 Task: Add an event with the title Second Lunch and Learn: Effective Presentation Techniques, date ''2024/05/22'', time 13:00and add a description: A coffee meeting with a client is an informal and relaxed setting where business professionals come together to discuss matters related to their professional relationship. It provides an opportunity to connect on a more personal level, build rapport, and strengthen the business partnership.Mark the tasks as Completed , logged in from the account softage.3@softage.netand send the event invitation to softage.10@softage.net and softage.1@softage.net. Set a reminder for the event Daily
Action: Mouse moved to (54, 98)
Screenshot: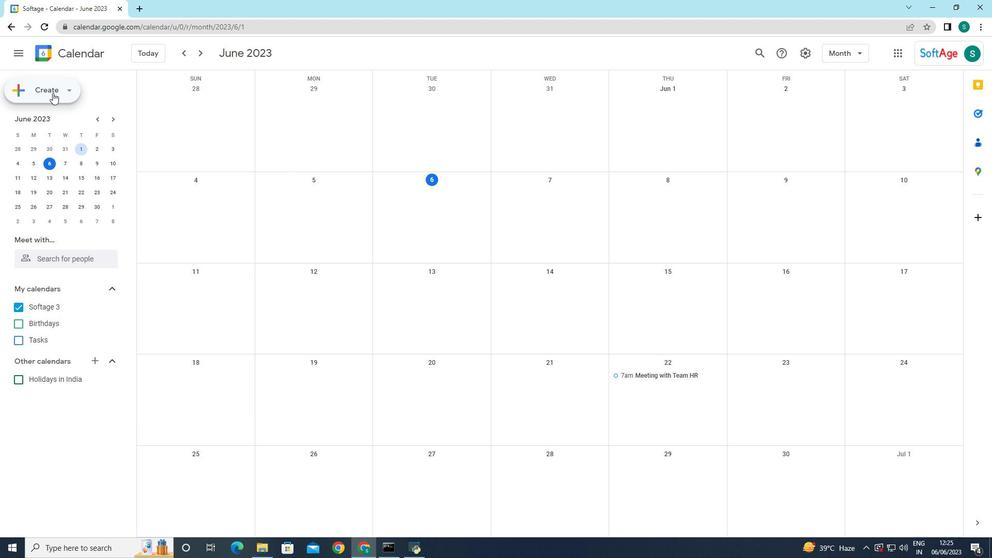 
Action: Mouse pressed left at (54, 98)
Screenshot: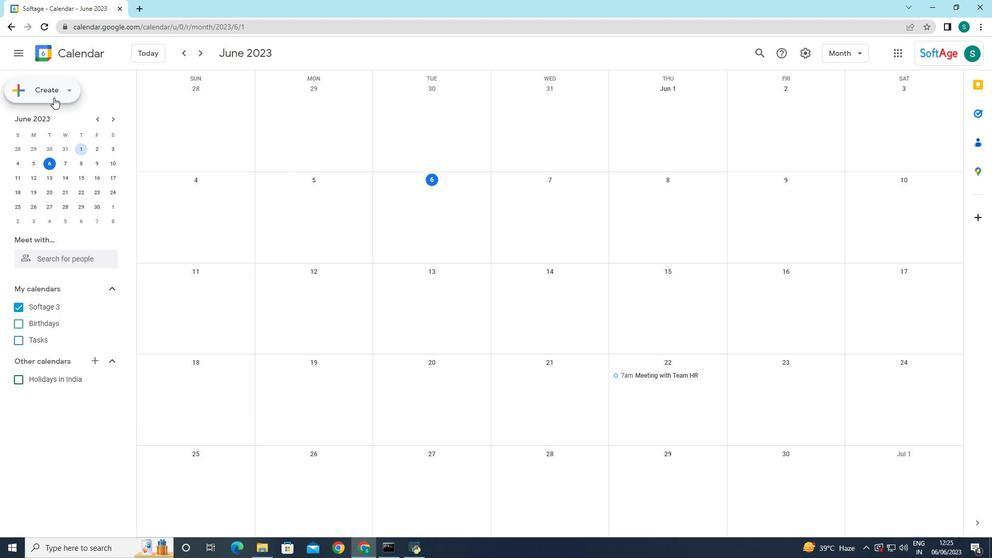 
Action: Mouse moved to (61, 120)
Screenshot: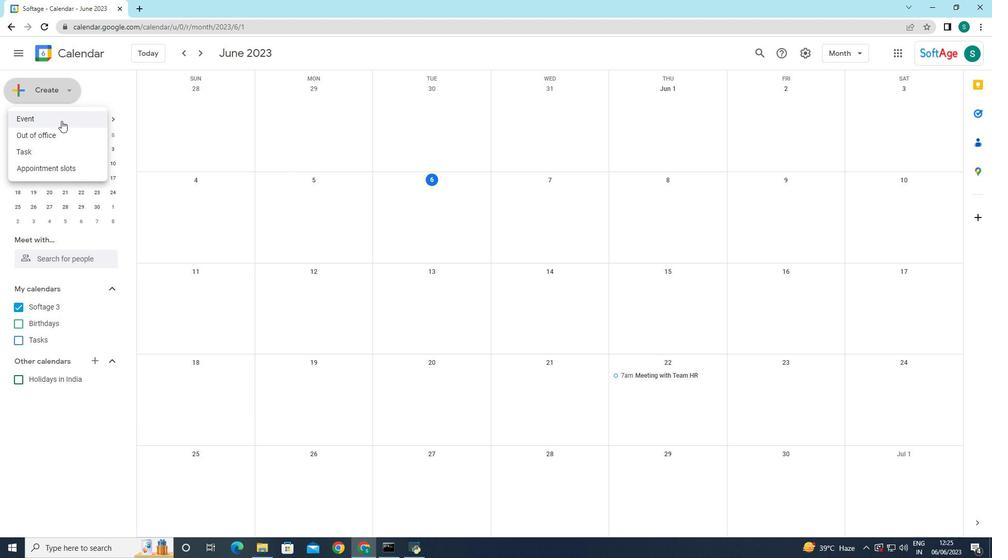 
Action: Mouse pressed left at (61, 120)
Screenshot: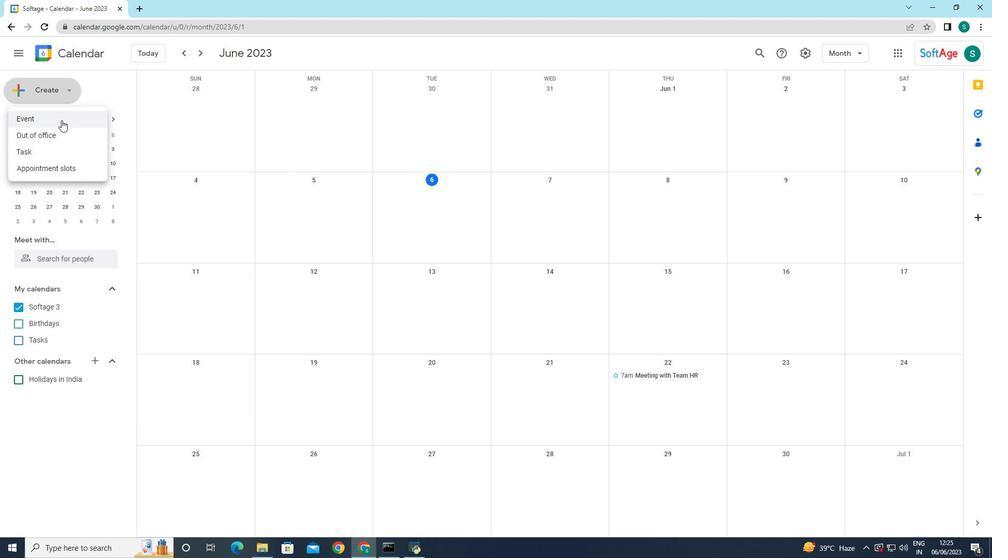 
Action: Mouse moved to (503, 351)
Screenshot: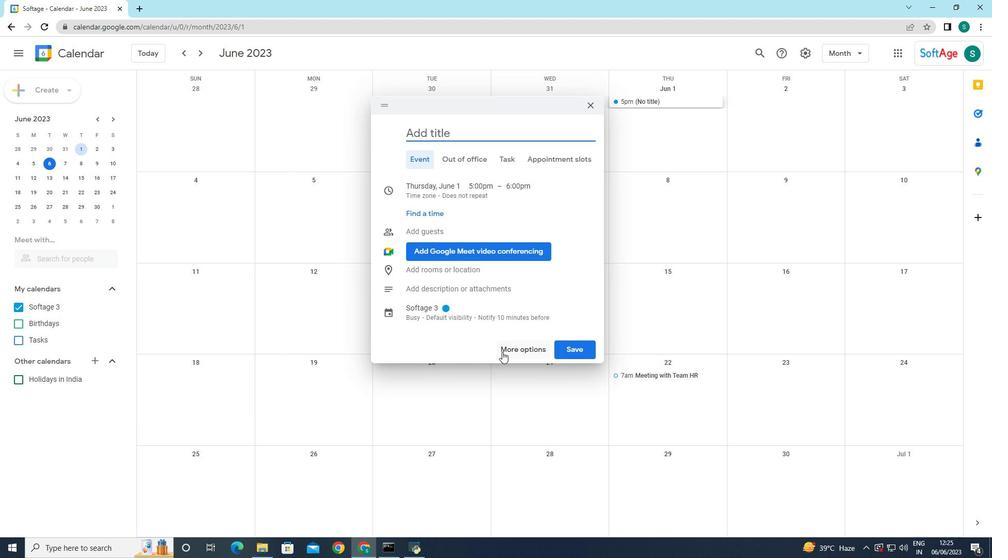 
Action: Mouse pressed left at (503, 351)
Screenshot: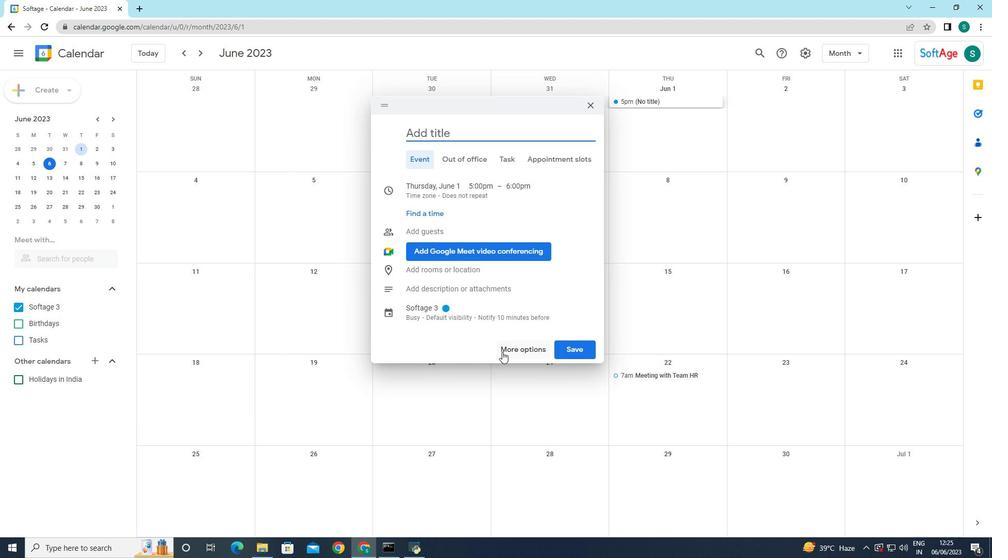 
Action: Mouse moved to (81, 54)
Screenshot: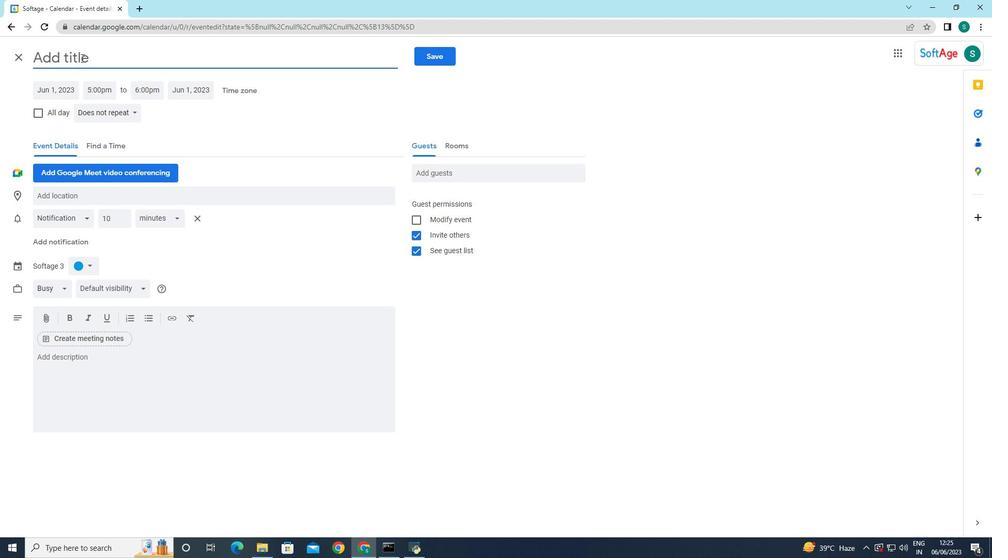 
Action: Mouse pressed left at (81, 54)
Screenshot: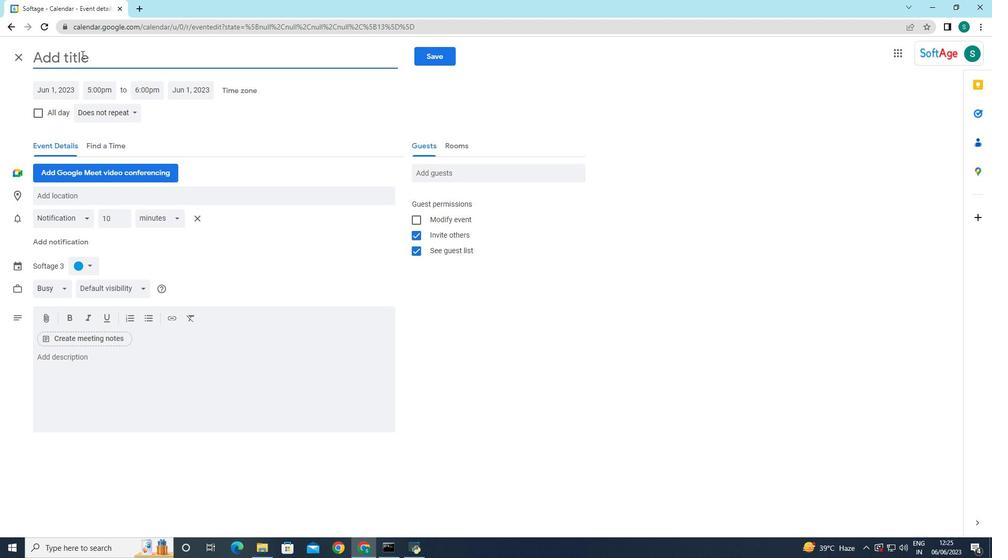 
Action: Key pressed <Key.caps_lock>S<Key.caps_lock>econd<Key.space><Key.caps_lock>L<Key.caps_lock>unch<Key.space>and<Key.space>l<Key.backspace><Key.caps_lock>L<Key.caps_lock>ean<Key.shift_r>:<Key.space><Key.caps_lock>E<Key.caps_lock>ffective<Key.space><Key.caps_lock>P<Key.caps_lock>resentation<Key.space><Key.caps_lock>T<Key.caps_lock>echniques
Screenshot: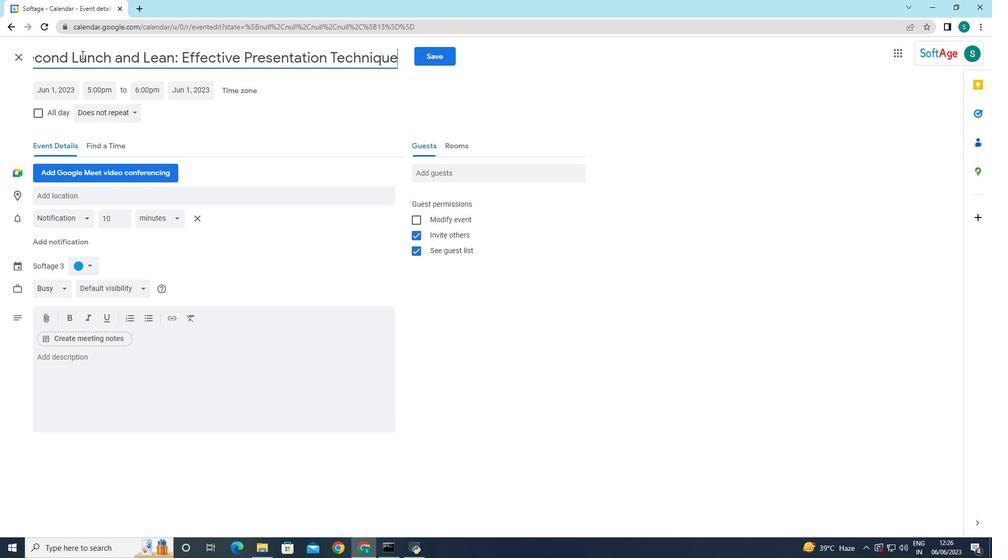 
Action: Mouse moved to (202, 132)
Screenshot: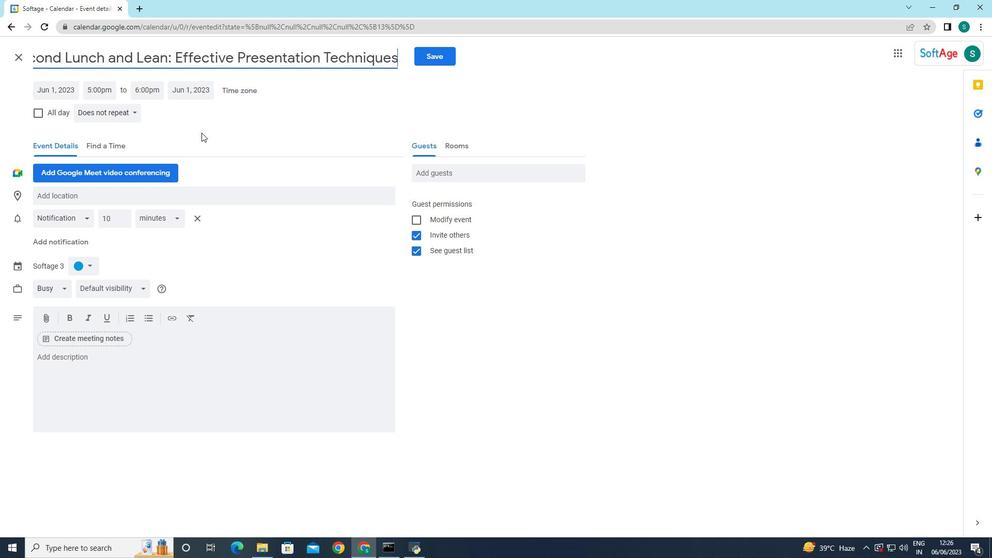 
Action: Mouse pressed left at (202, 132)
Screenshot: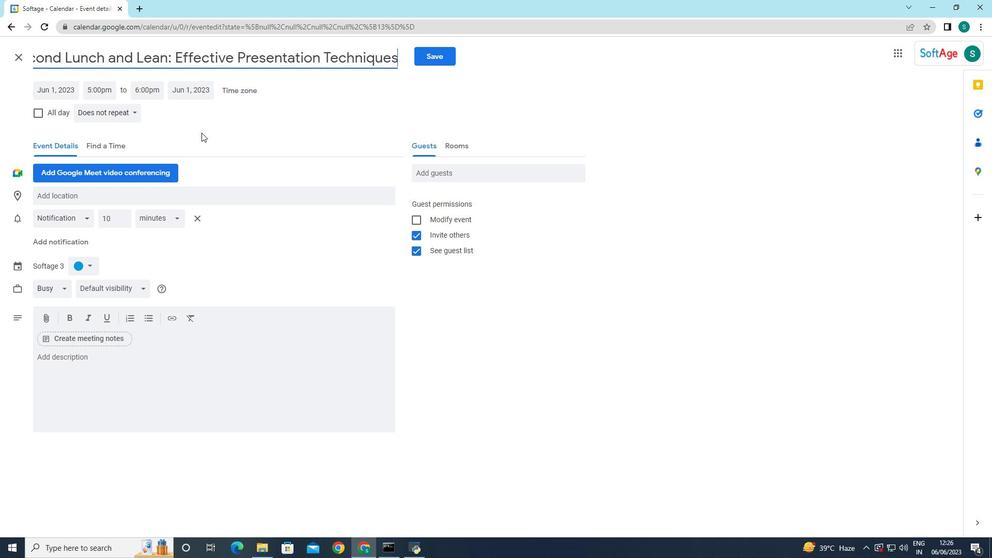 
Action: Mouse moved to (65, 89)
Screenshot: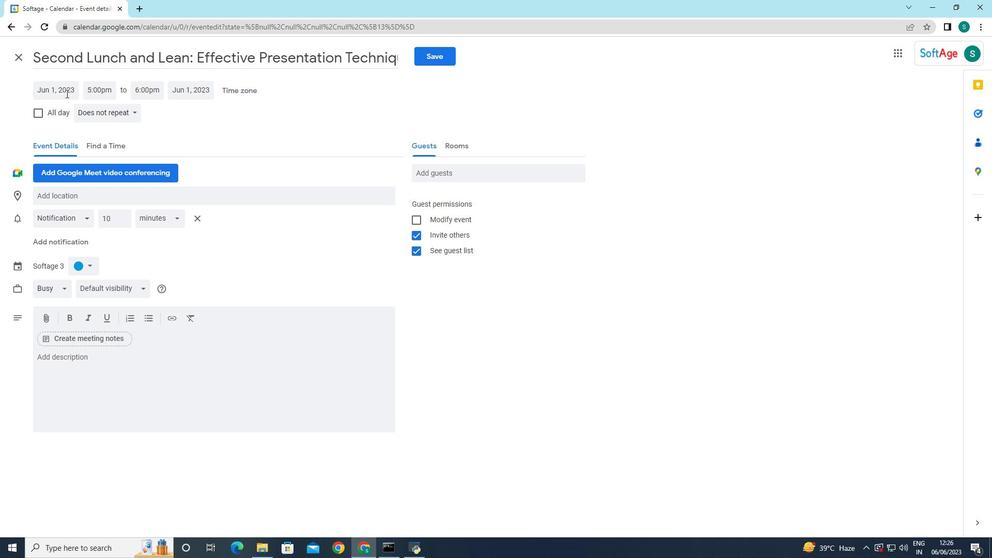 
Action: Mouse pressed left at (65, 89)
Screenshot: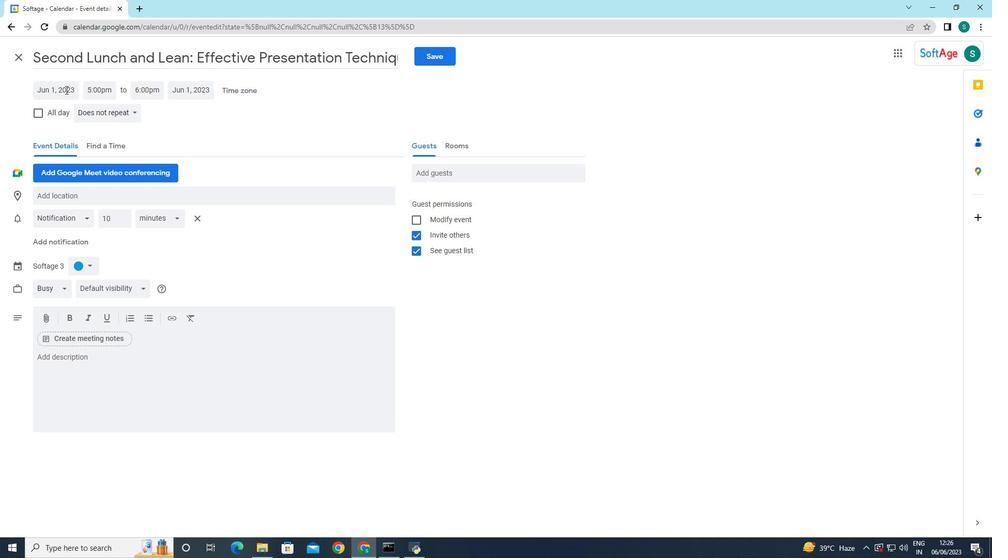 
Action: Mouse moved to (165, 114)
Screenshot: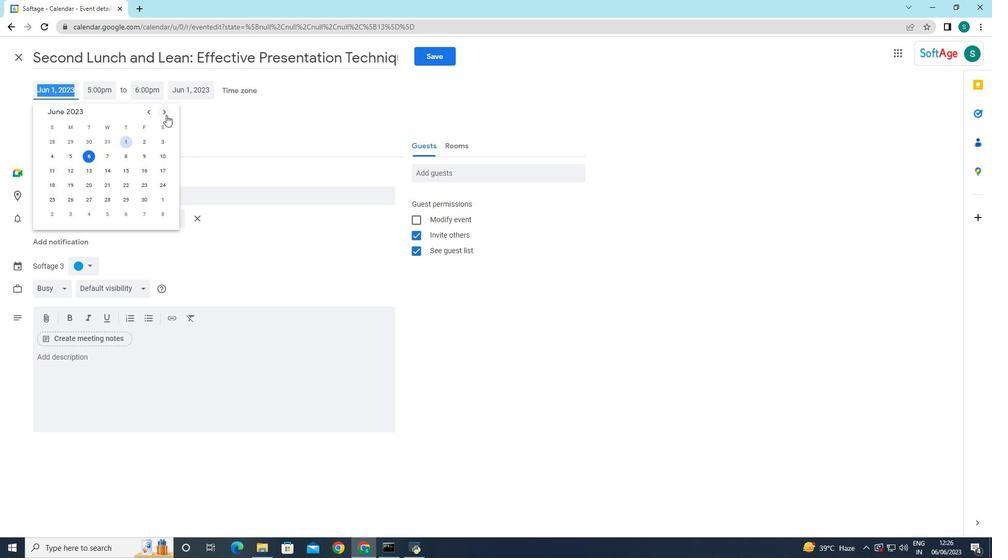 
Action: Mouse pressed left at (165, 114)
Screenshot: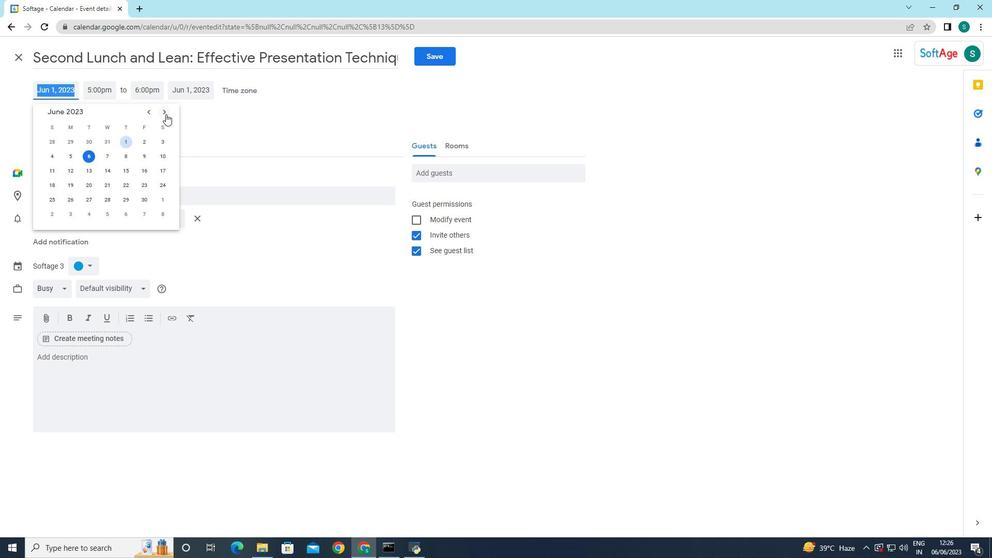 
Action: Mouse pressed left at (165, 114)
Screenshot: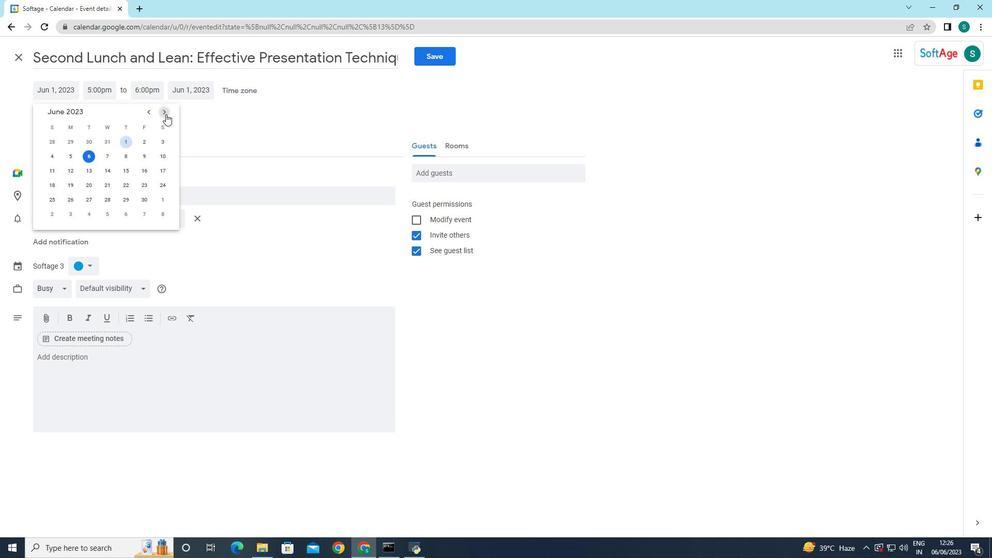 
Action: Mouse pressed left at (165, 114)
Screenshot: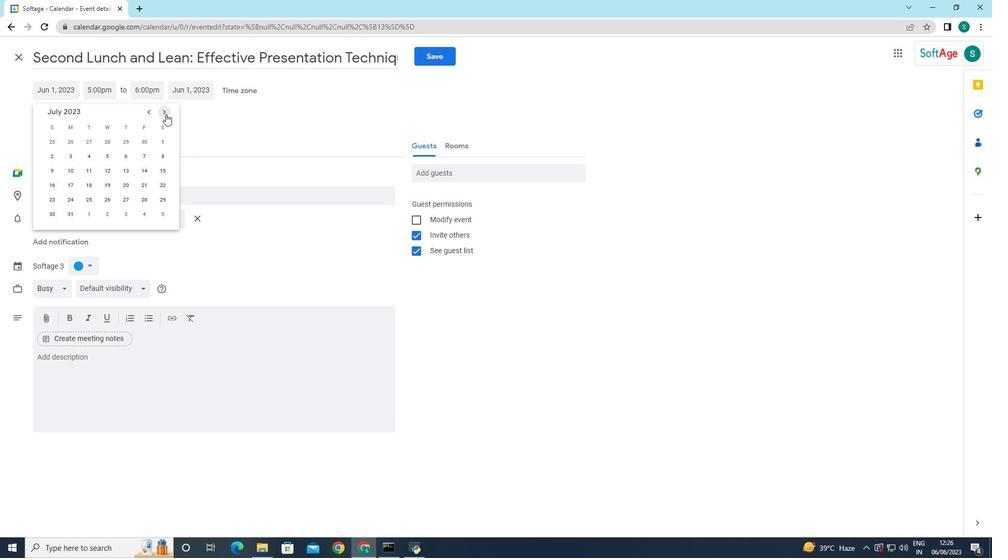 
Action: Mouse pressed left at (165, 114)
Screenshot: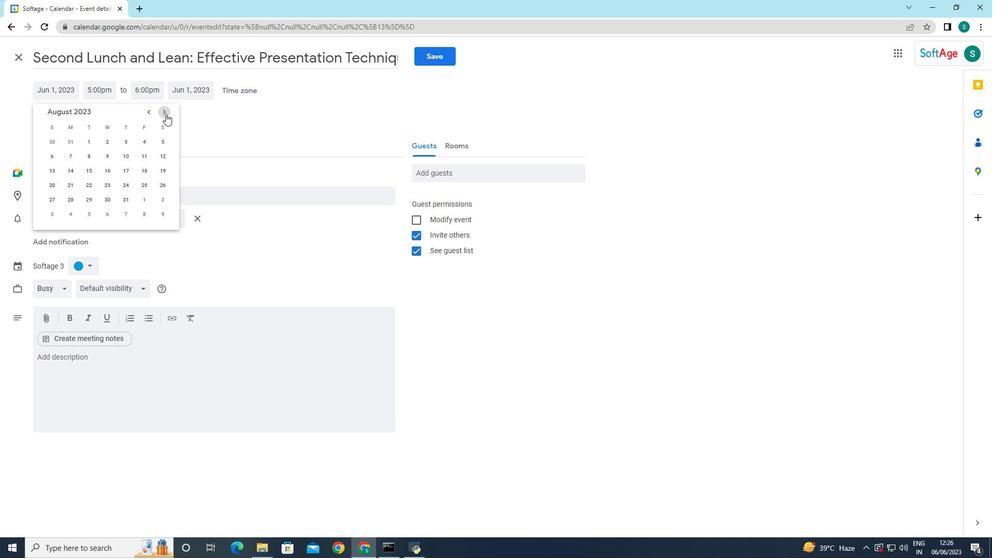 
Action: Mouse pressed left at (165, 114)
Screenshot: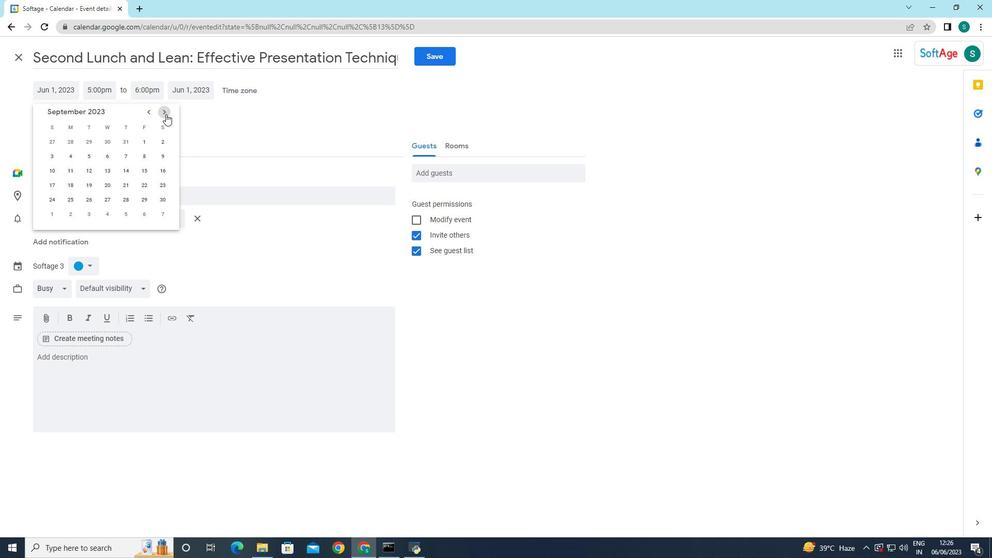 
Action: Mouse pressed left at (165, 114)
Screenshot: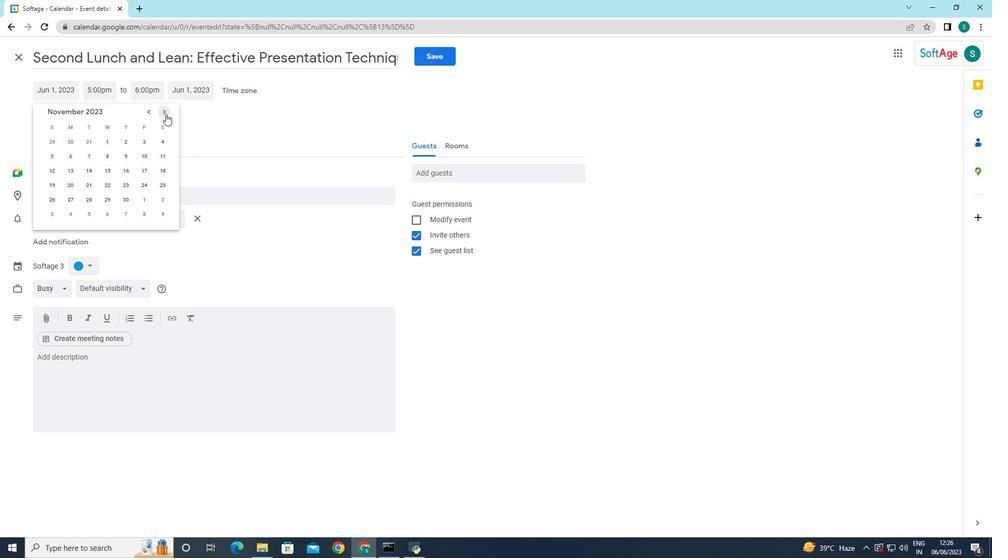 
Action: Mouse pressed left at (165, 114)
Screenshot: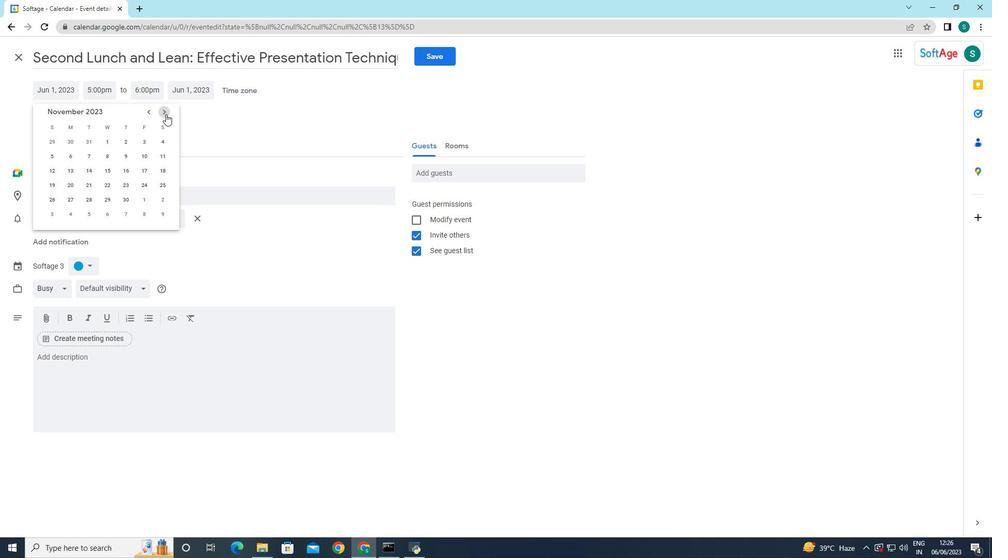
Action: Mouse pressed left at (165, 114)
Screenshot: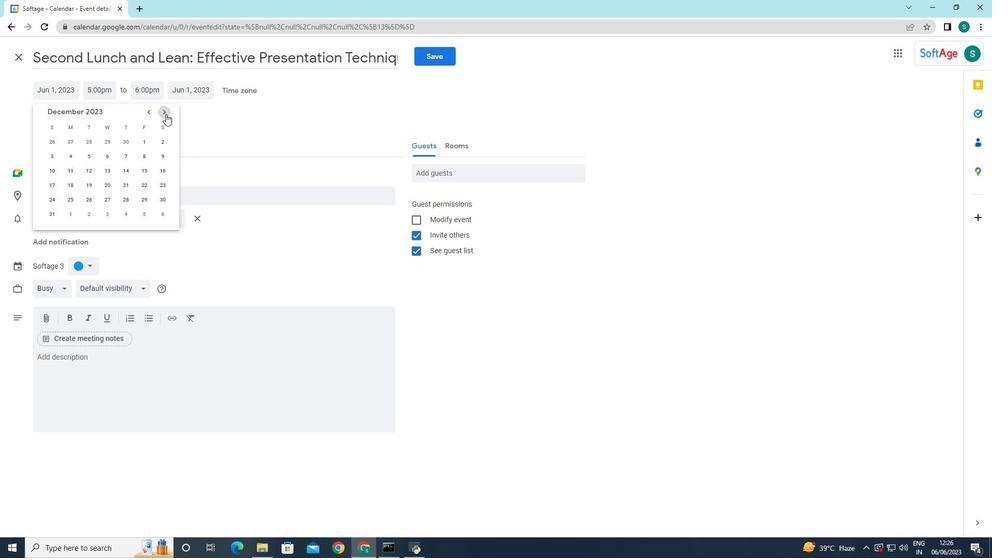 
Action: Mouse pressed left at (165, 114)
Screenshot: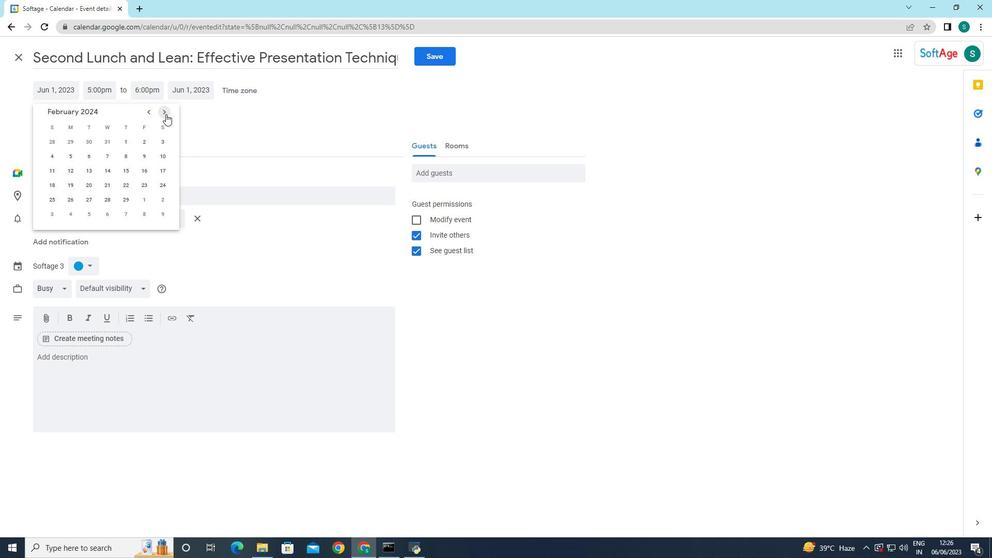 
Action: Mouse pressed left at (165, 114)
Screenshot: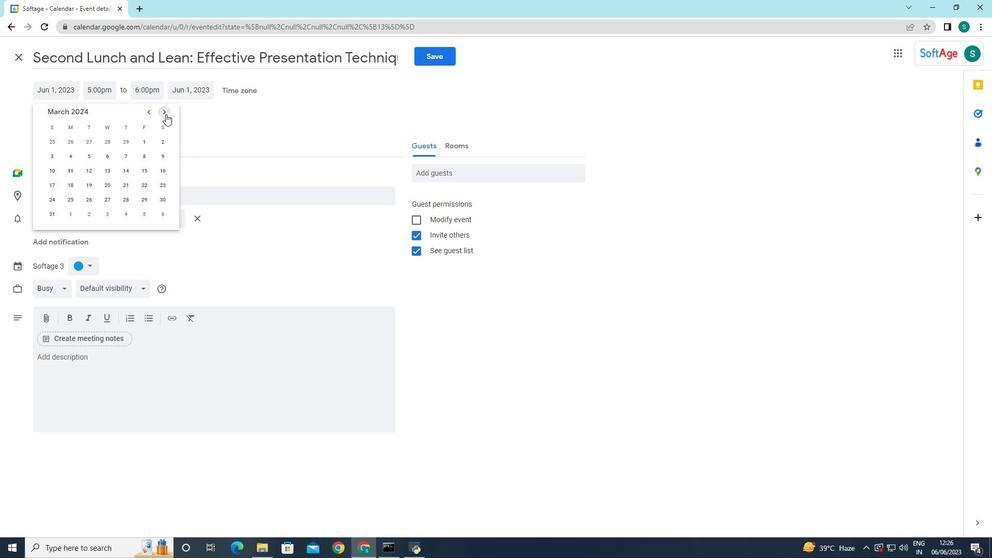 
Action: Mouse pressed left at (165, 114)
Screenshot: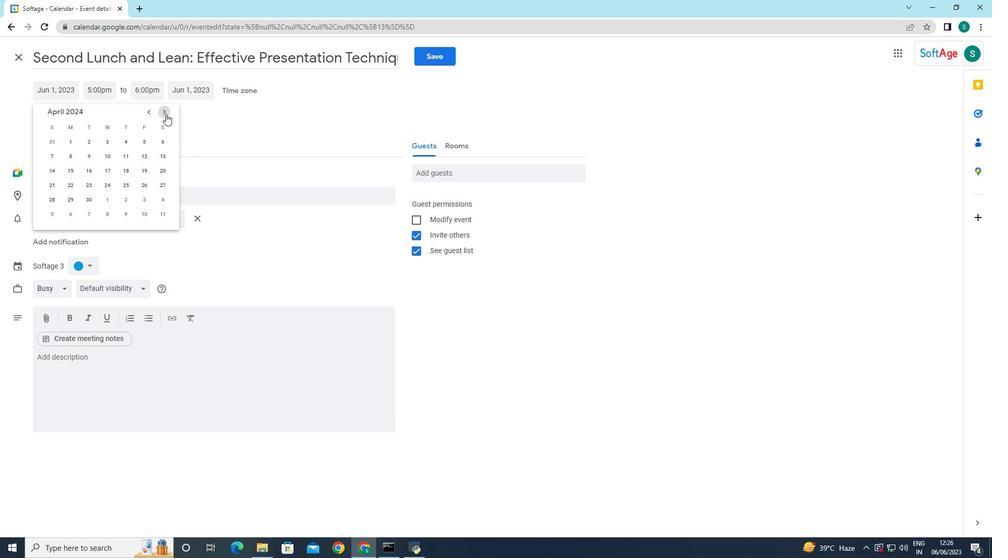 
Action: Mouse moved to (107, 185)
Screenshot: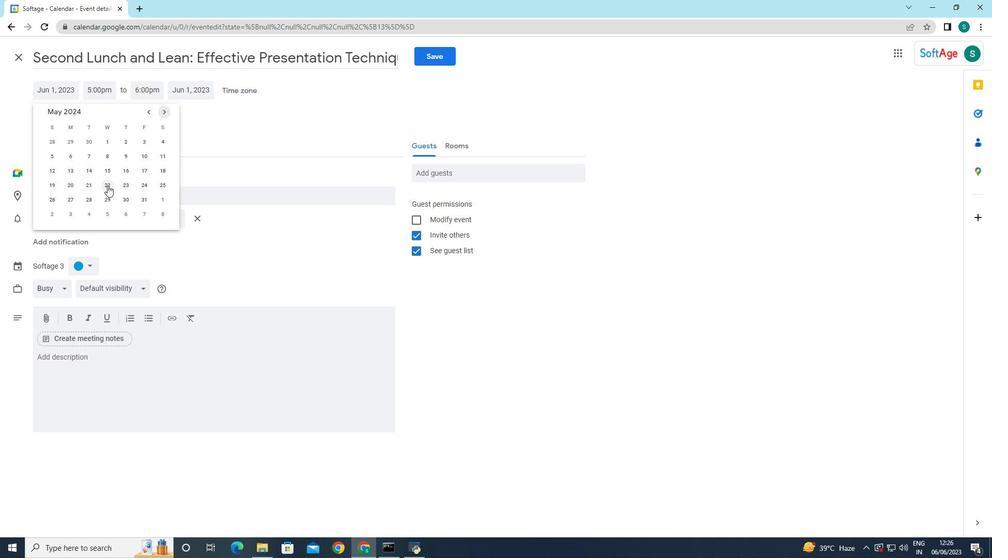 
Action: Mouse pressed left at (107, 185)
Screenshot: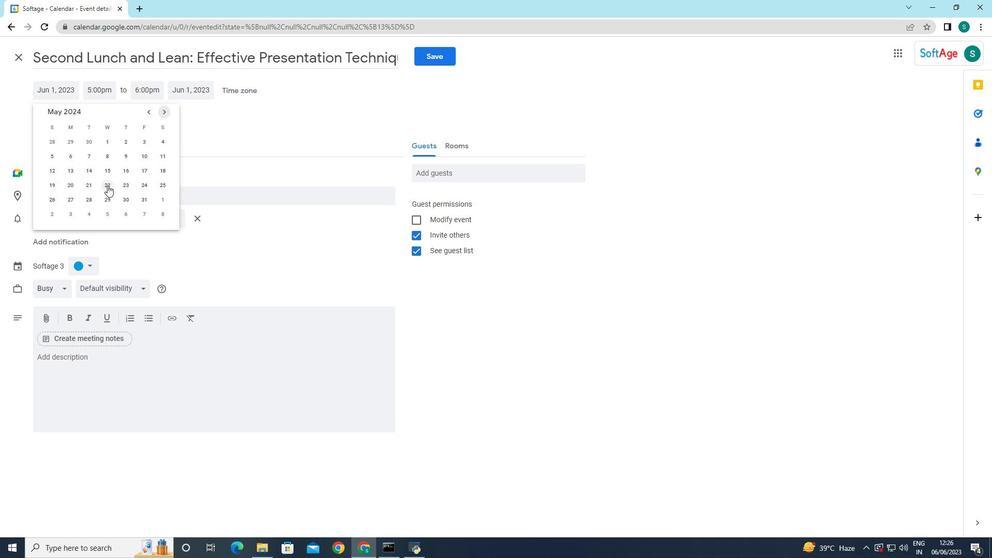 
Action: Mouse moved to (184, 140)
Screenshot: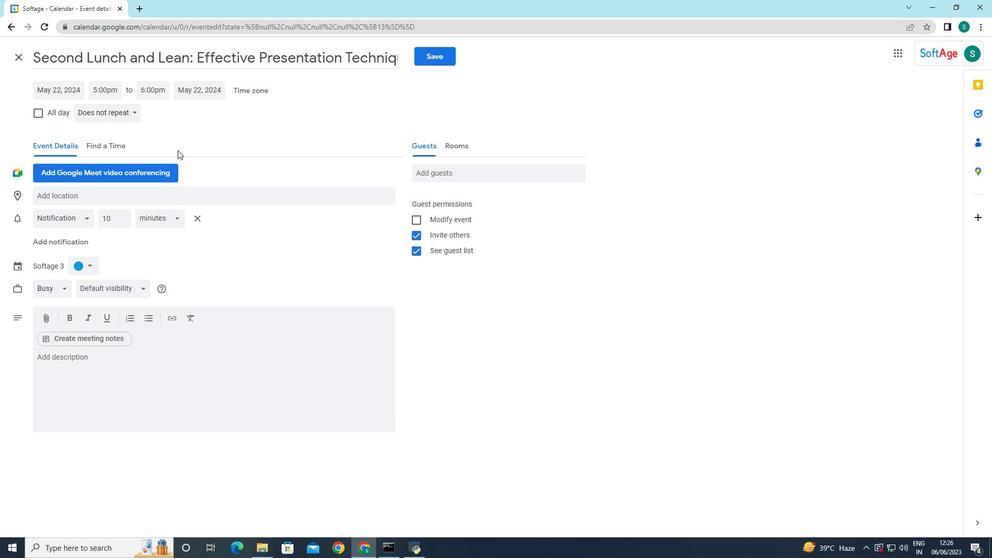 
Action: Mouse pressed left at (184, 140)
Screenshot: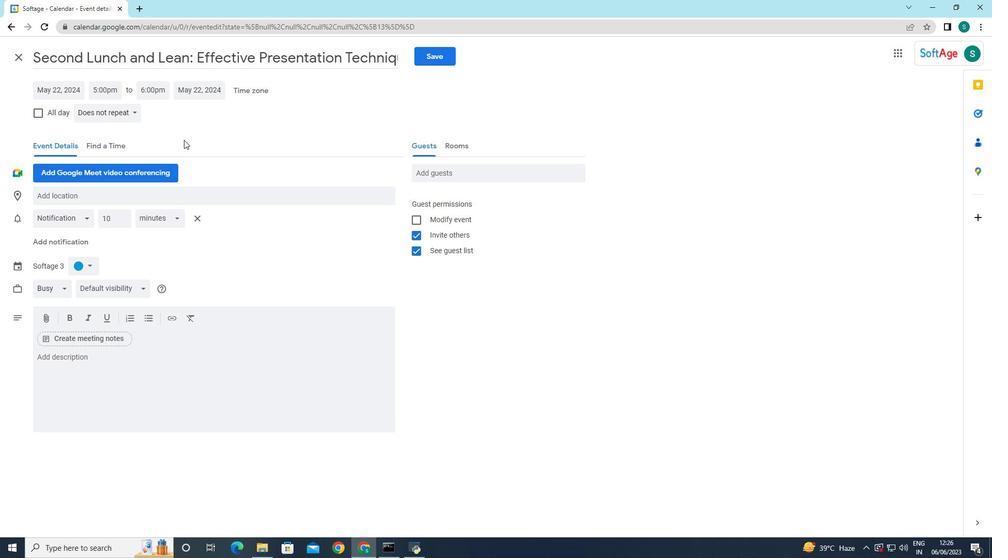 
Action: Mouse moved to (114, 91)
Screenshot: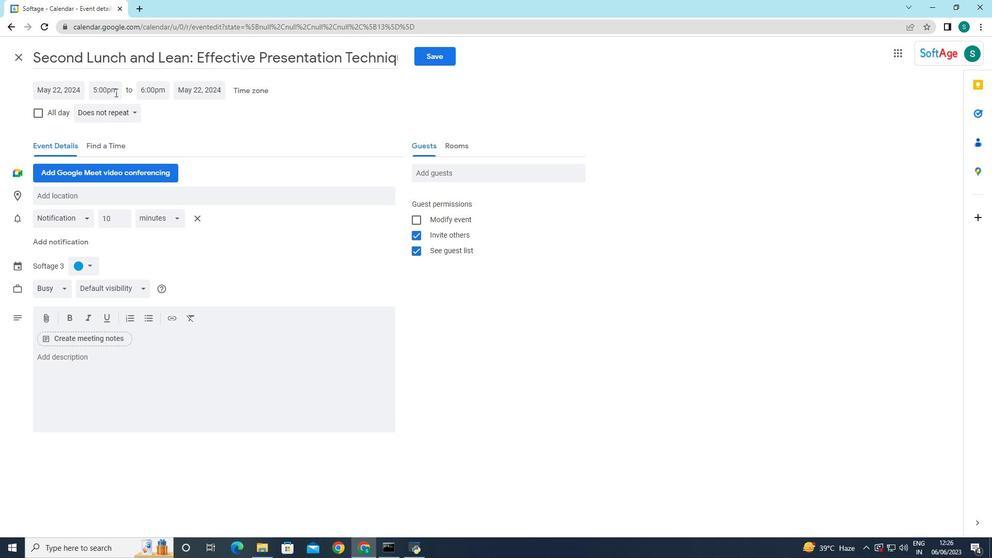 
Action: Mouse pressed left at (114, 91)
Screenshot: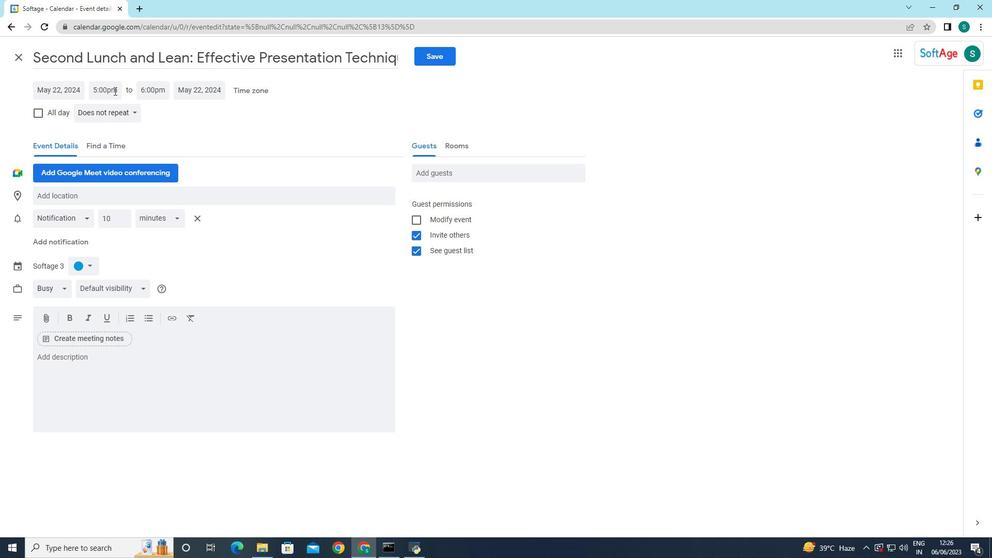 
Action: Mouse moved to (148, 181)
Screenshot: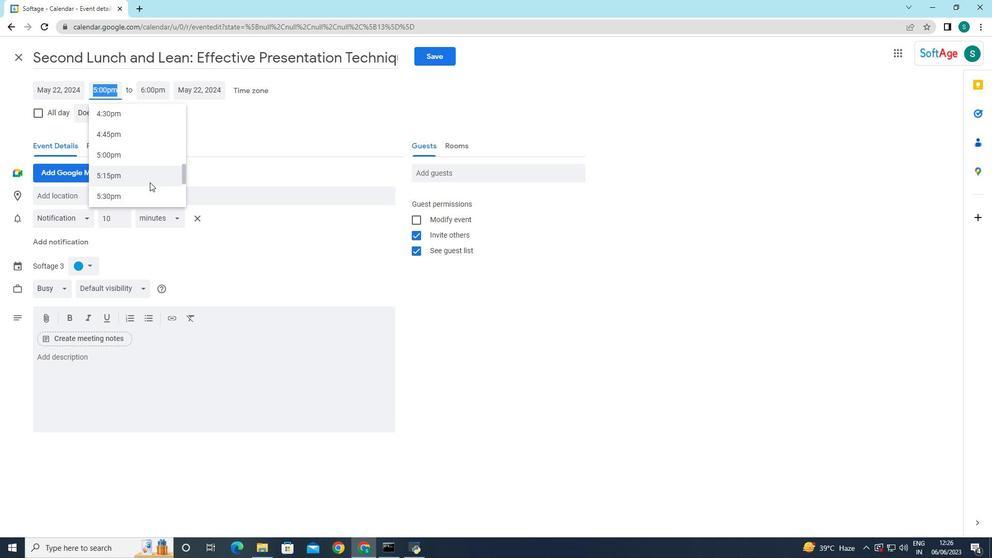 
Action: Mouse scrolled (148, 182) with delta (0, 0)
Screenshot: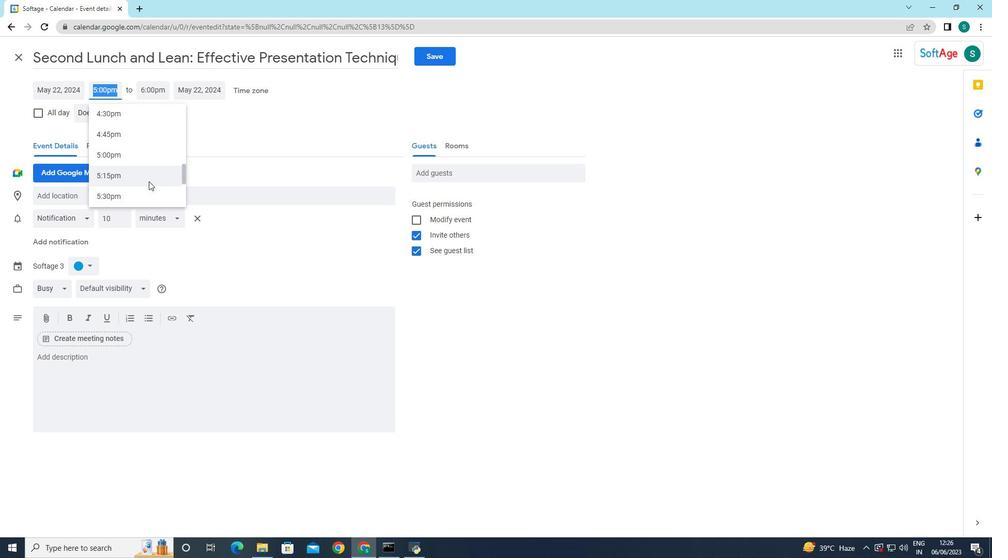 
Action: Mouse scrolled (148, 182) with delta (0, 0)
Screenshot: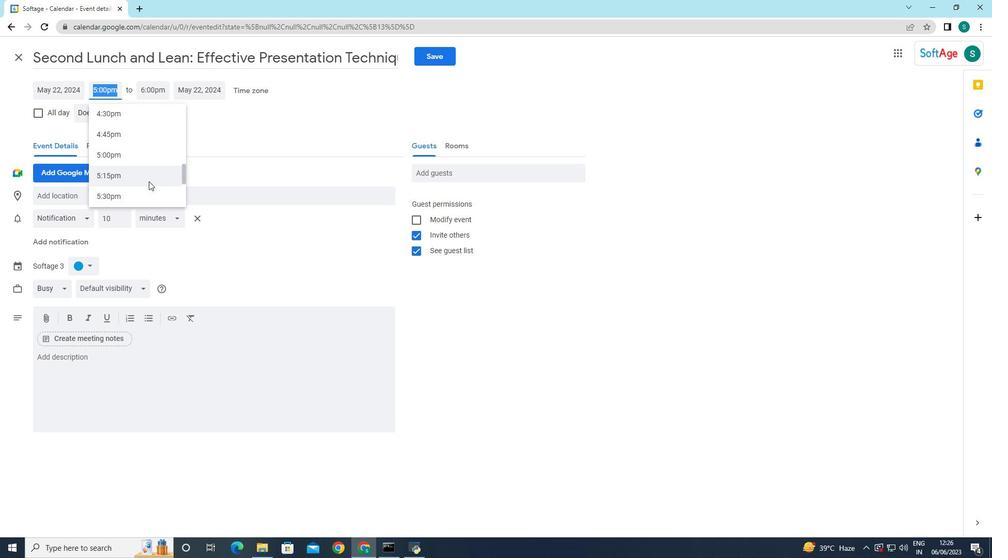 
Action: Mouse scrolled (148, 182) with delta (0, 0)
Screenshot: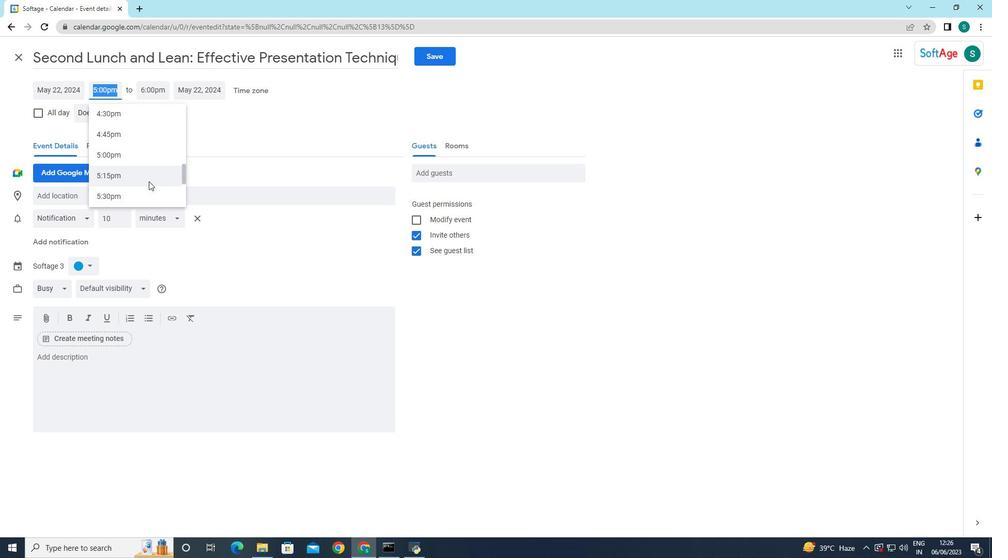 
Action: Mouse scrolled (148, 182) with delta (0, 0)
Screenshot: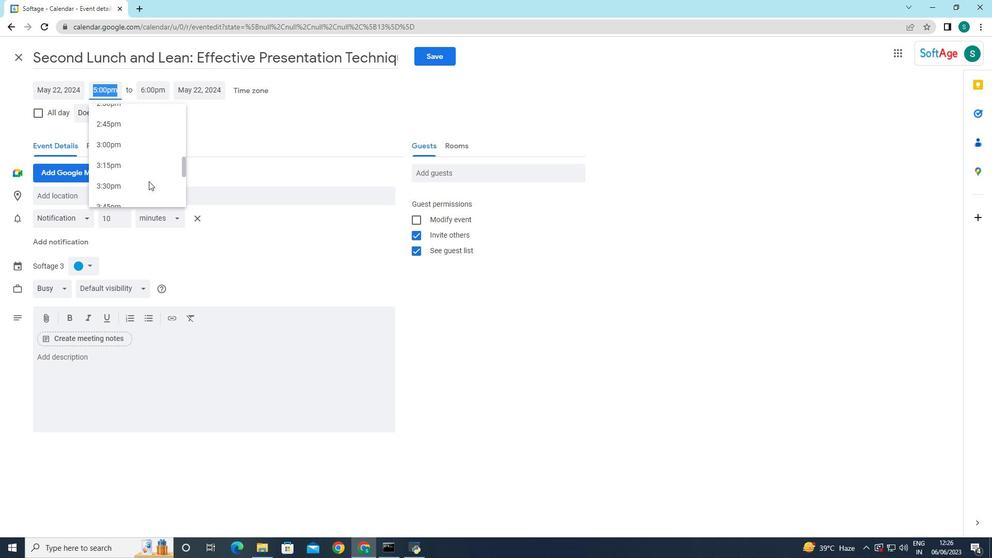 
Action: Mouse scrolled (148, 182) with delta (0, 0)
Screenshot: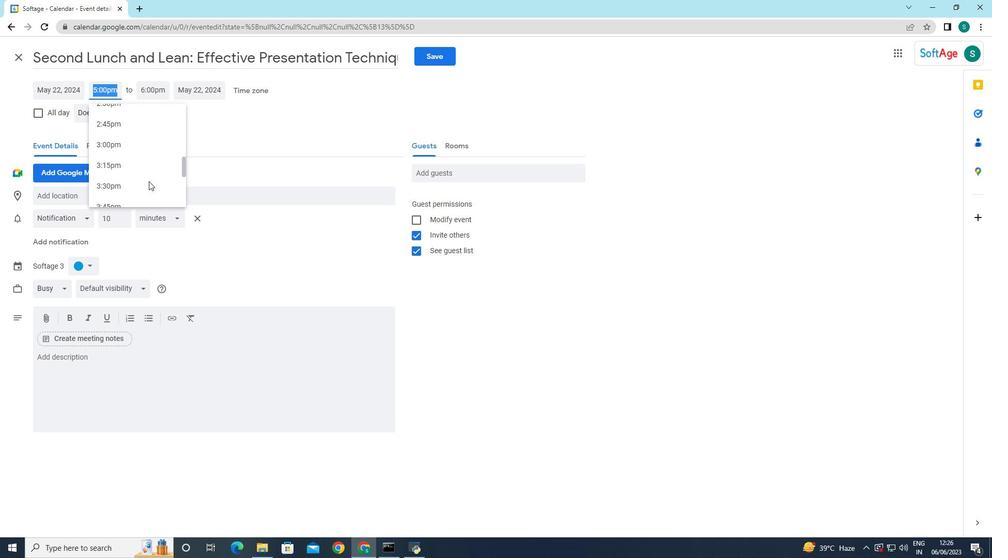 
Action: Mouse scrolled (148, 182) with delta (0, 0)
Screenshot: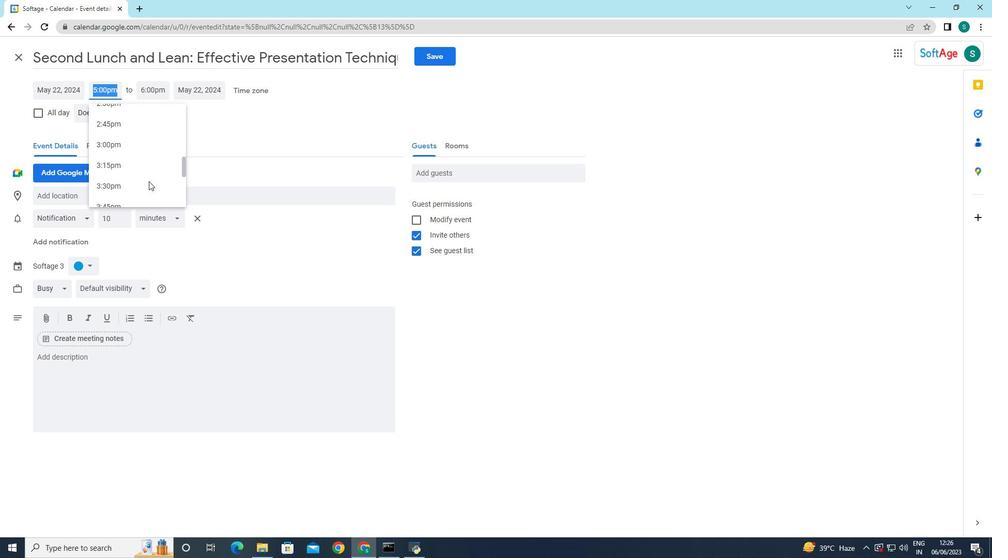 
Action: Mouse scrolled (148, 182) with delta (0, 0)
Screenshot: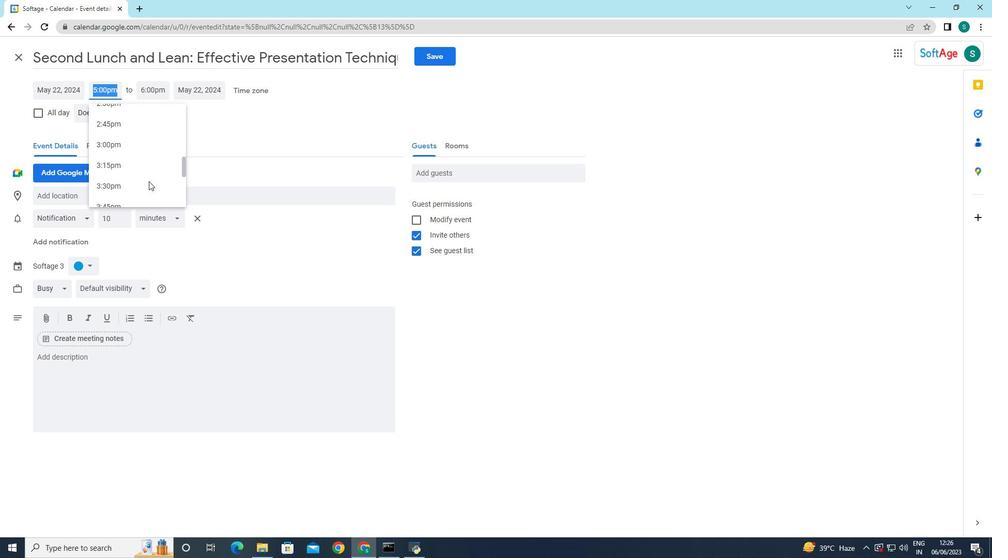
Action: Mouse scrolled (148, 182) with delta (0, 0)
Screenshot: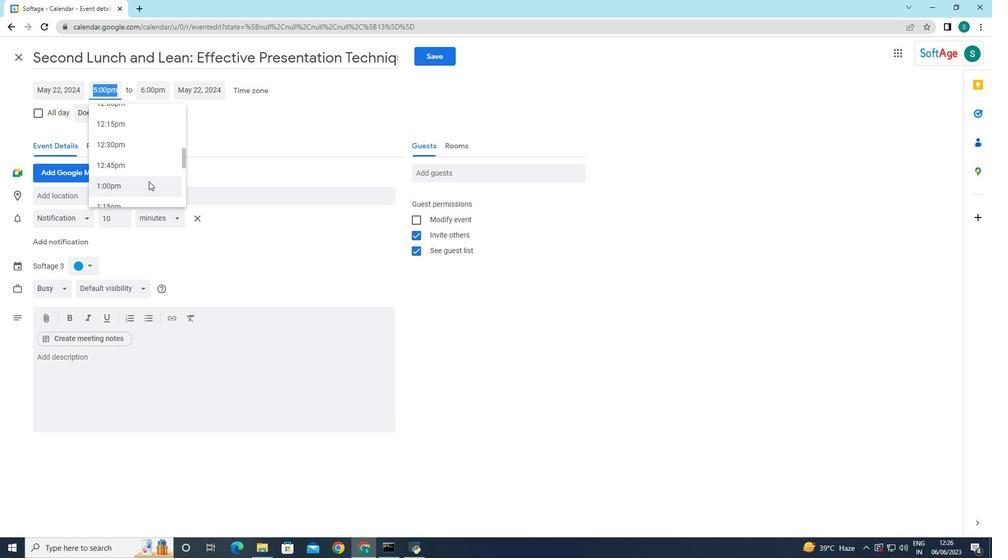
Action: Mouse scrolled (148, 182) with delta (0, 0)
Screenshot: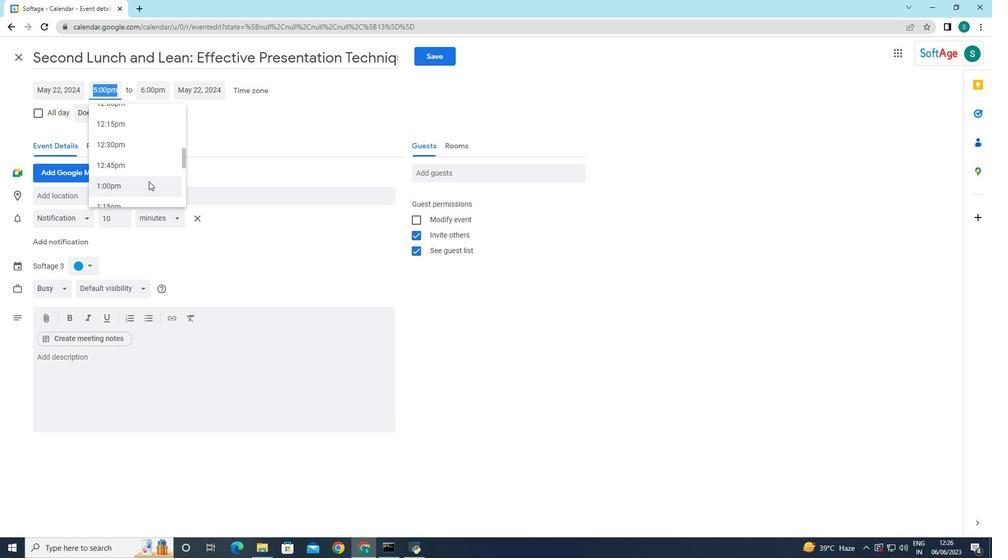 
Action: Mouse scrolled (148, 182) with delta (0, 0)
Screenshot: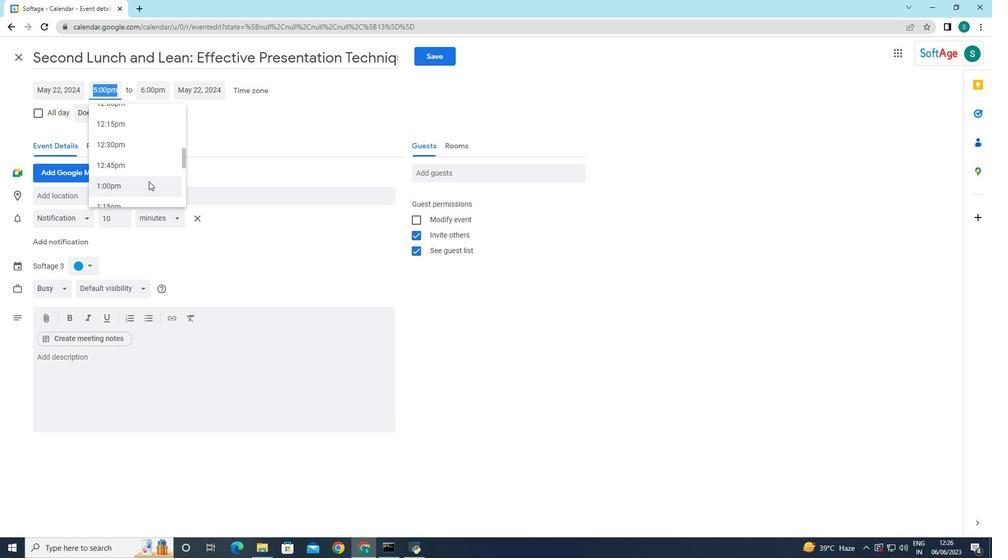 
Action: Mouse moved to (148, 181)
Screenshot: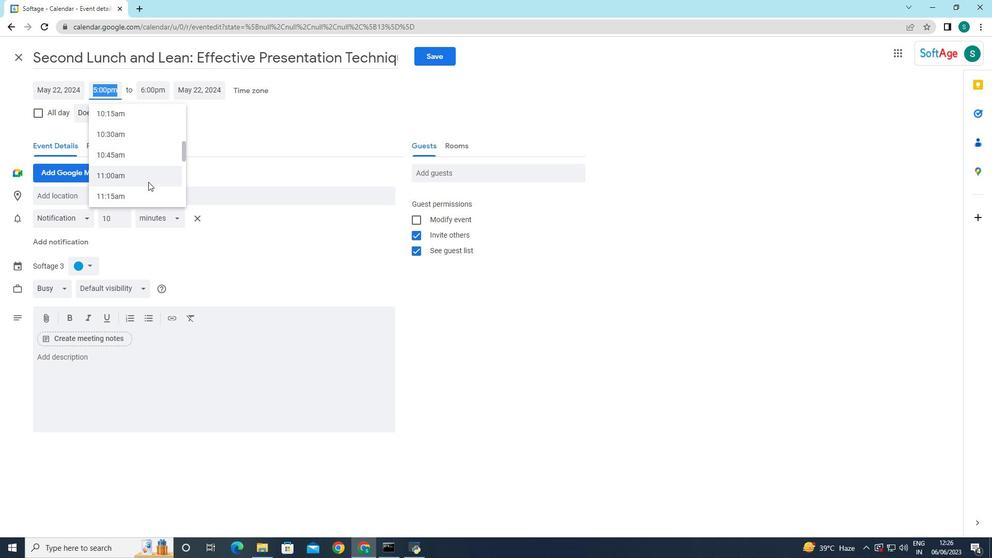 
Action: Mouse scrolled (148, 180) with delta (0, 0)
Screenshot: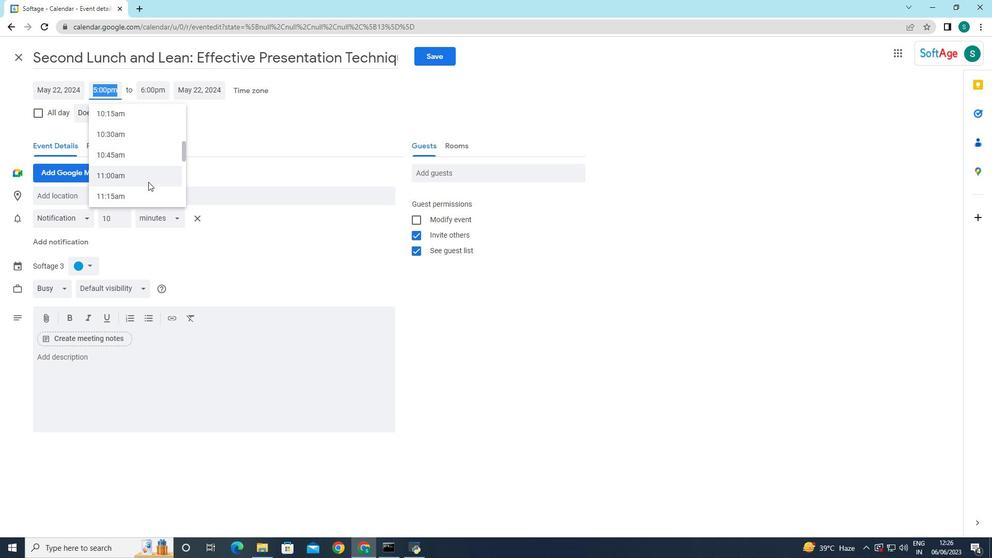 
Action: Mouse scrolled (148, 180) with delta (0, 0)
Screenshot: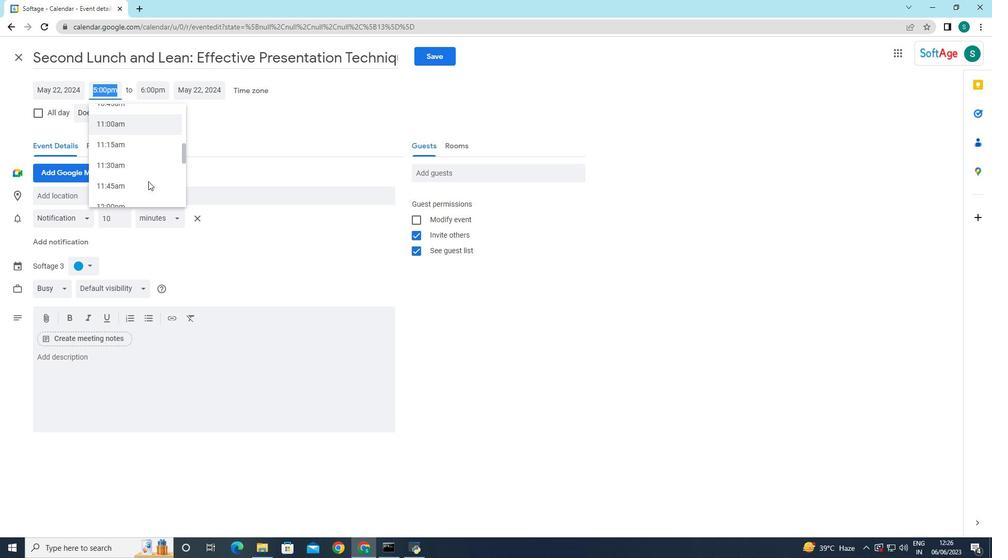 
Action: Mouse scrolled (148, 180) with delta (0, 0)
Screenshot: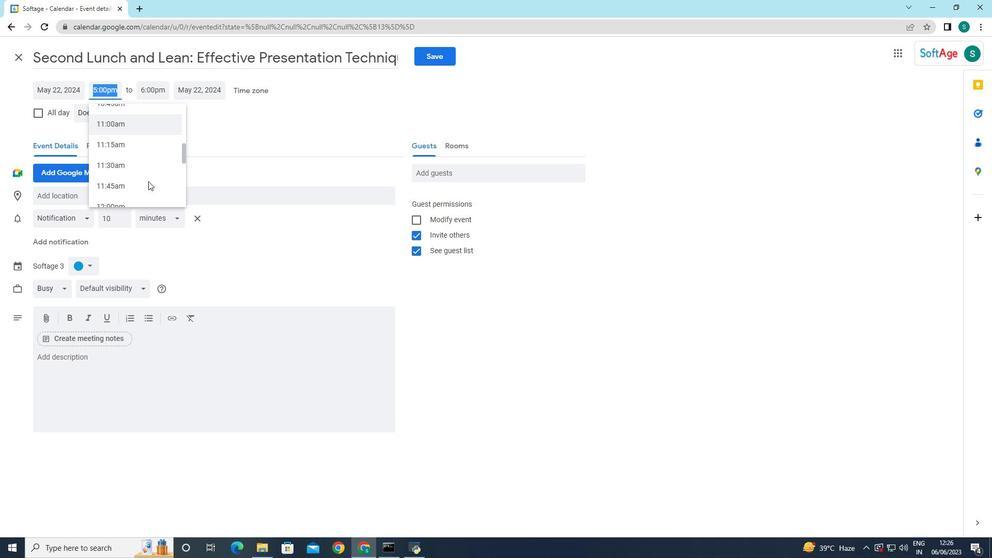 
Action: Mouse scrolled (148, 180) with delta (0, 0)
Screenshot: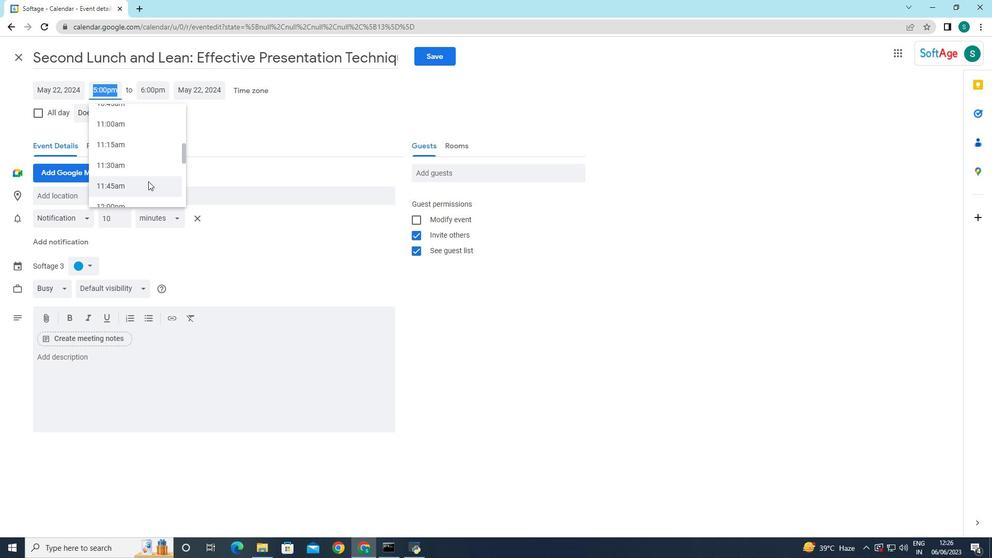 
Action: Mouse moved to (104, 140)
Screenshot: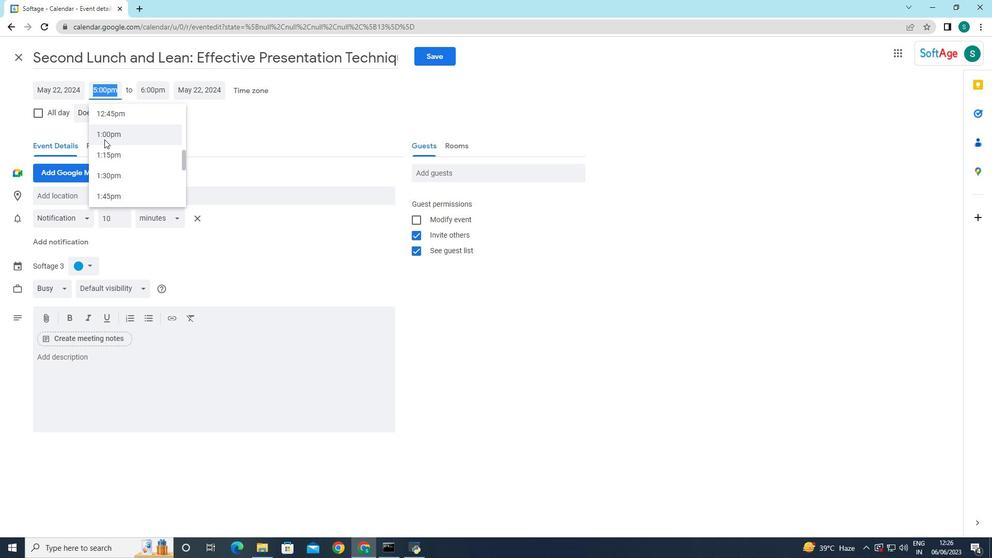 
Action: Mouse scrolled (104, 140) with delta (0, 0)
Screenshot: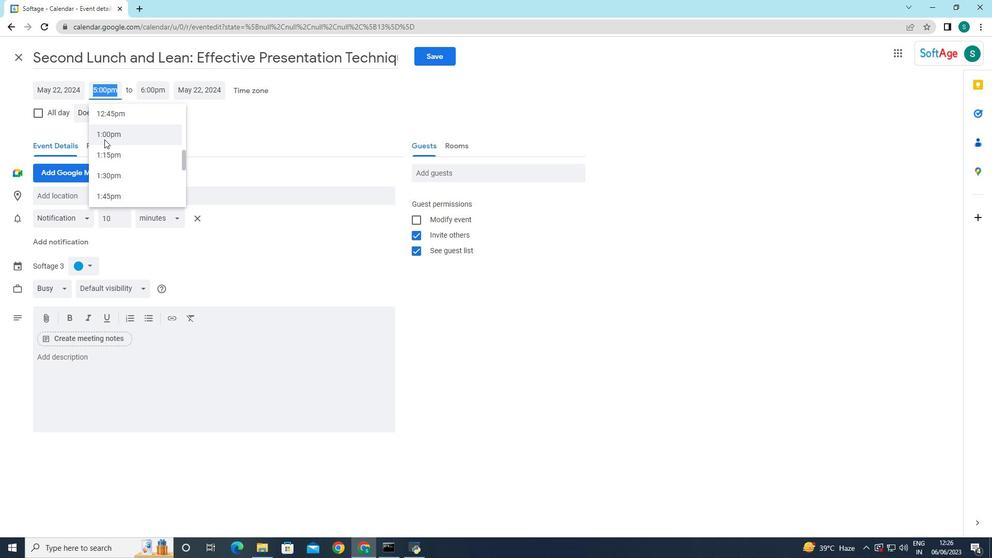 
Action: Mouse scrolled (104, 140) with delta (0, 0)
Screenshot: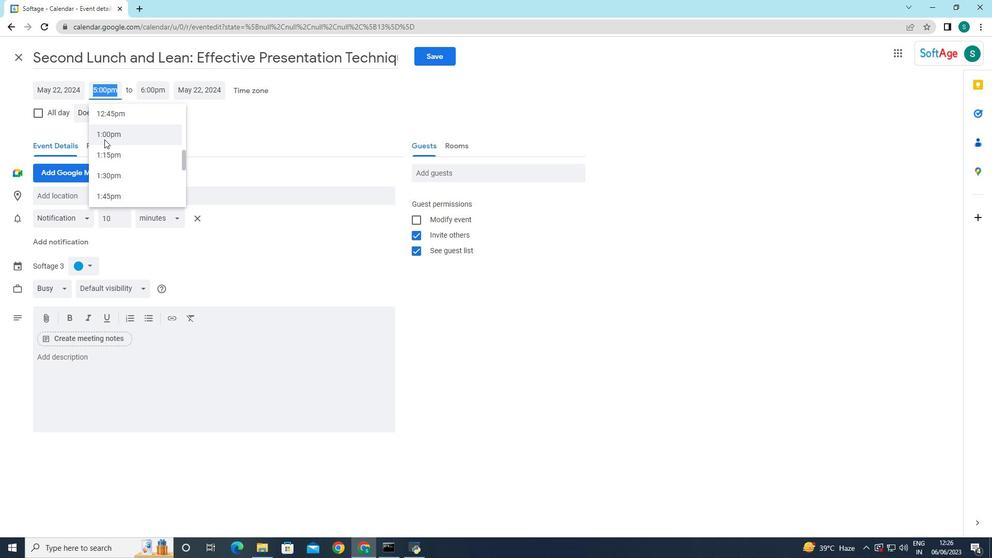 
Action: Mouse scrolled (104, 140) with delta (0, 0)
Screenshot: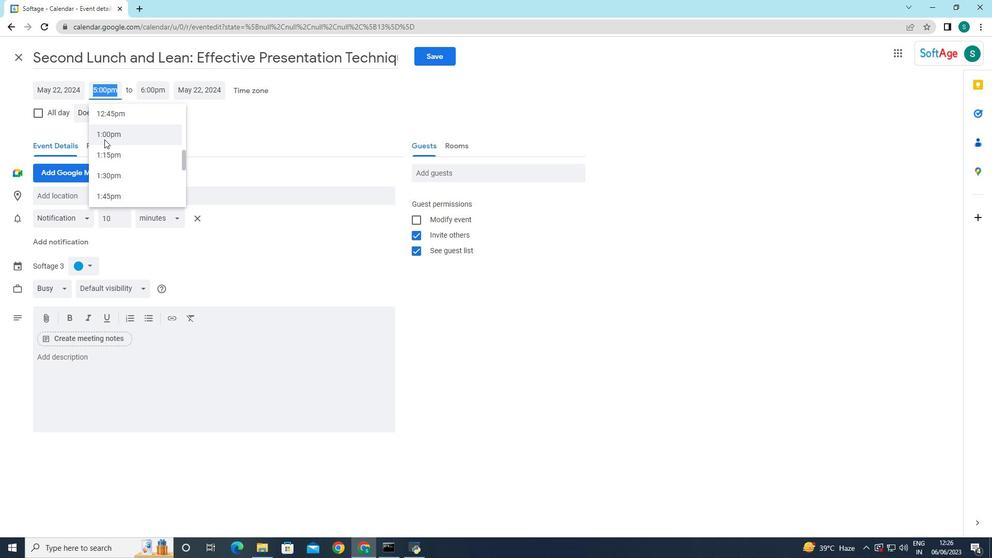 
Action: Mouse moved to (104, 141)
Screenshot: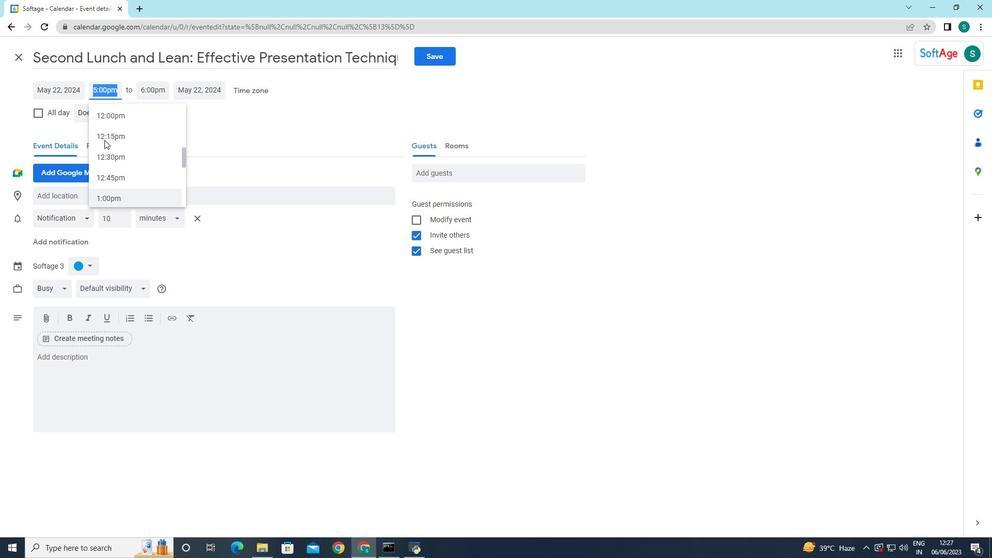 
Action: Mouse scrolled (104, 141) with delta (0, 0)
Screenshot: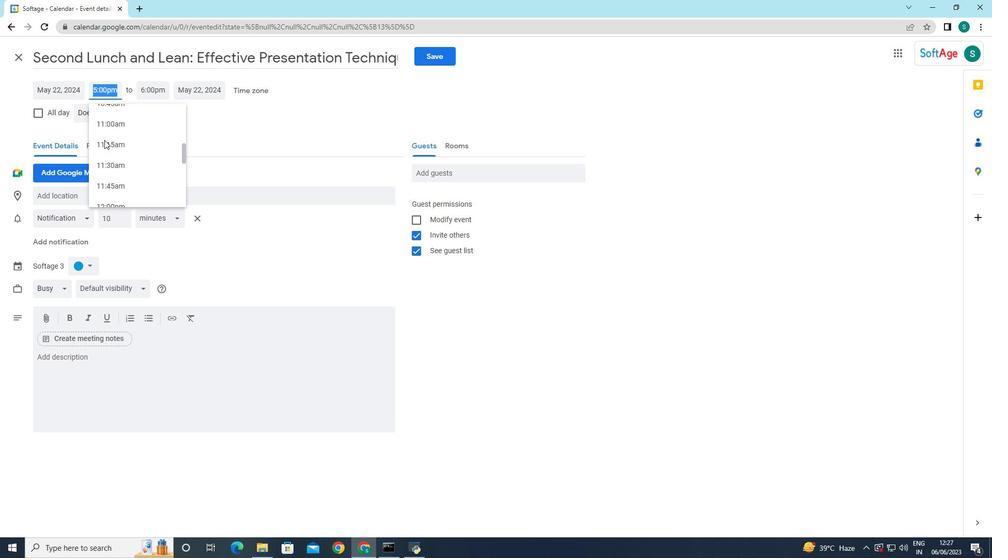 
Action: Mouse scrolled (104, 141) with delta (0, 0)
Screenshot: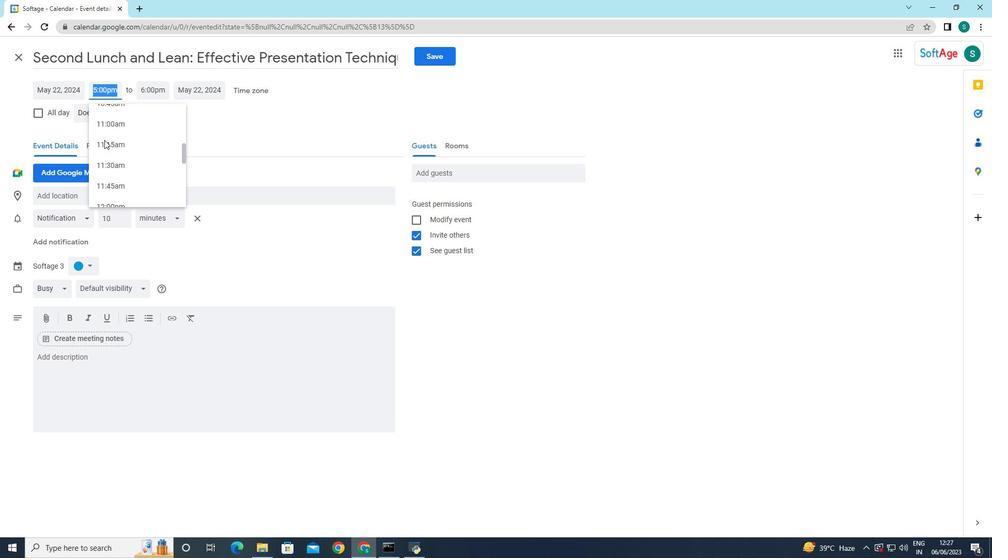 
Action: Mouse scrolled (104, 141) with delta (0, 0)
Screenshot: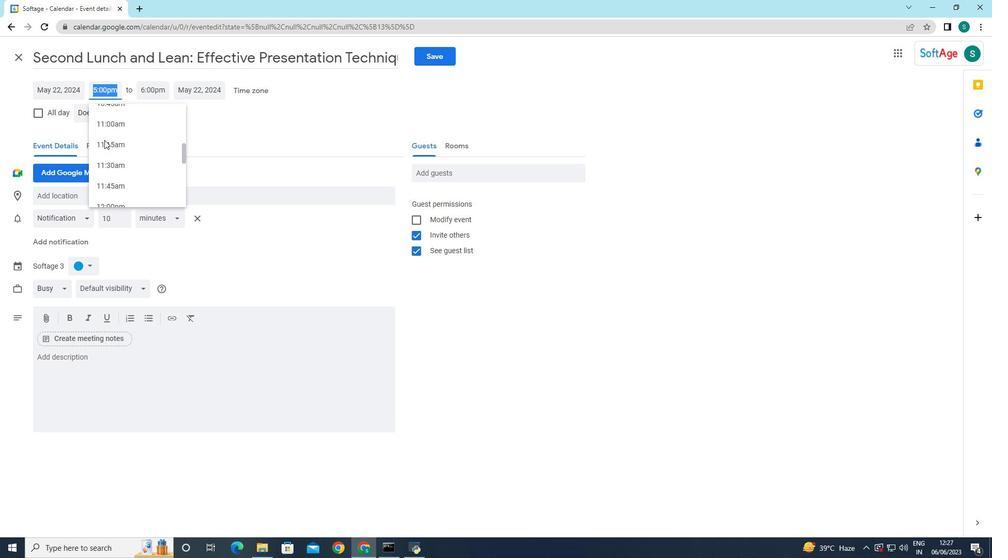 
Action: Mouse scrolled (104, 141) with delta (0, 0)
Screenshot: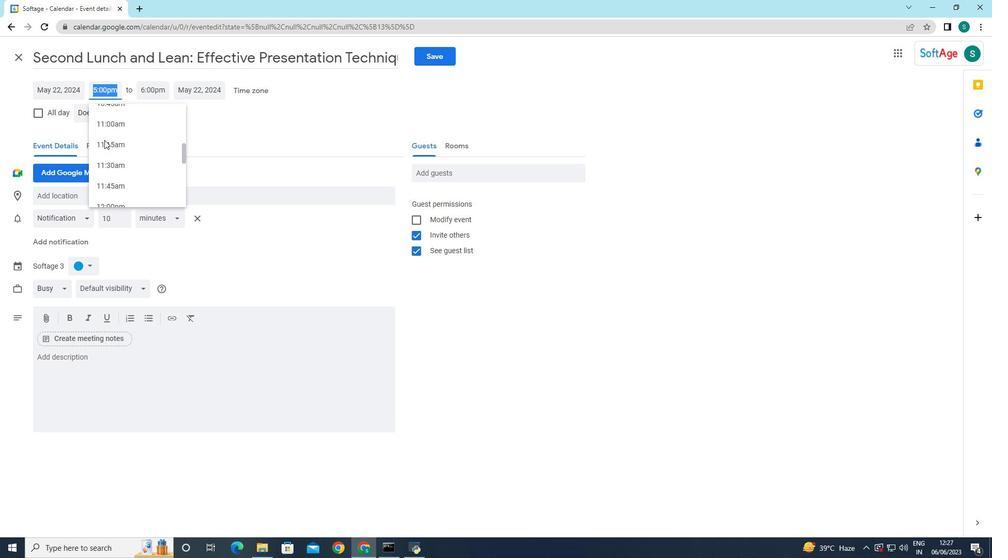 
Action: Mouse scrolled (104, 141) with delta (0, 0)
Screenshot: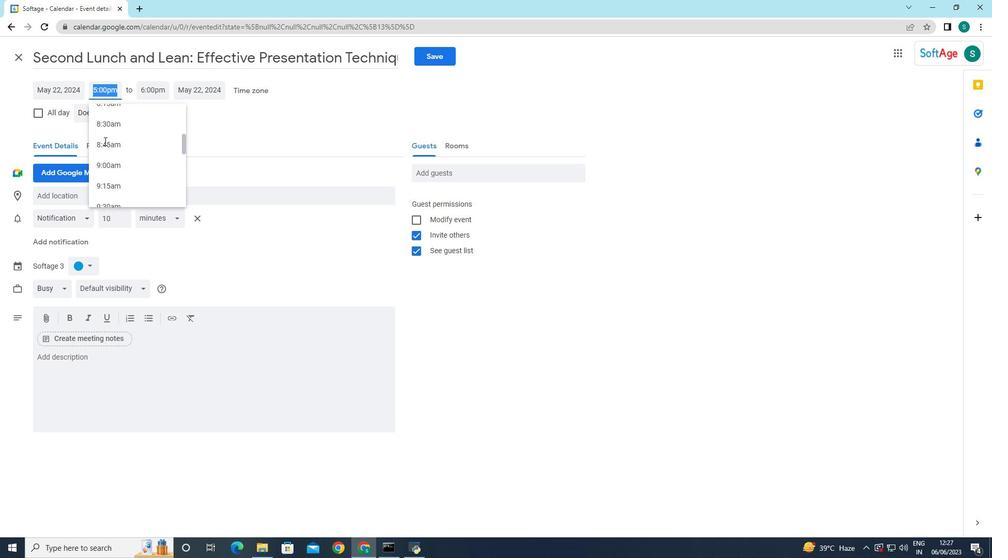 
Action: Mouse scrolled (104, 141) with delta (0, 0)
Screenshot: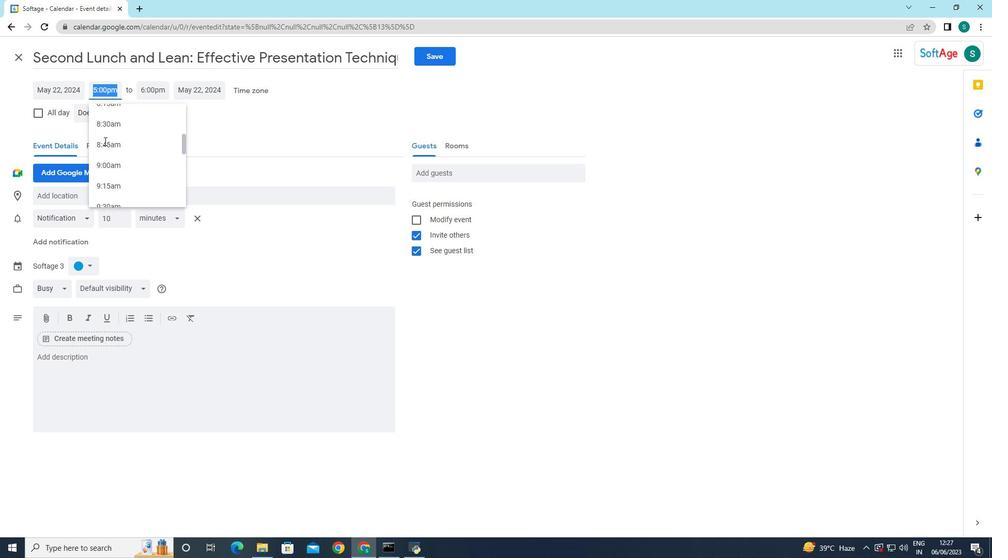 
Action: Mouse scrolled (104, 141) with delta (0, 0)
Screenshot: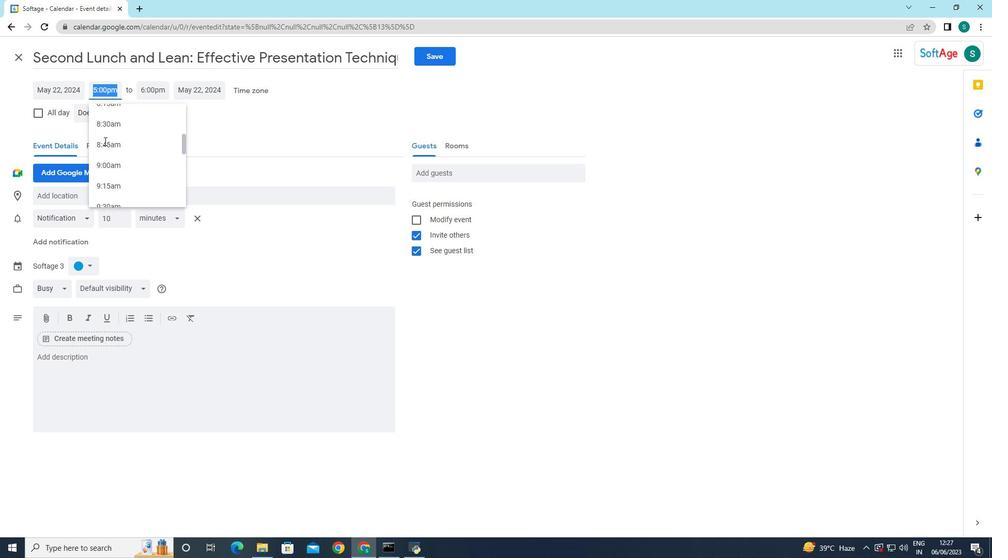
Action: Mouse scrolled (104, 141) with delta (0, 0)
Screenshot: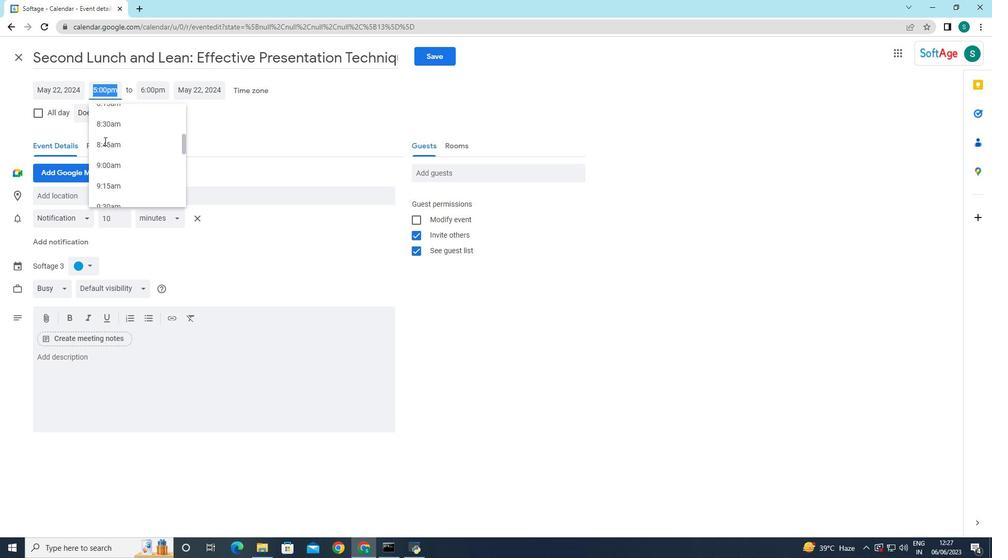 
Action: Mouse moved to (103, 148)
Screenshot: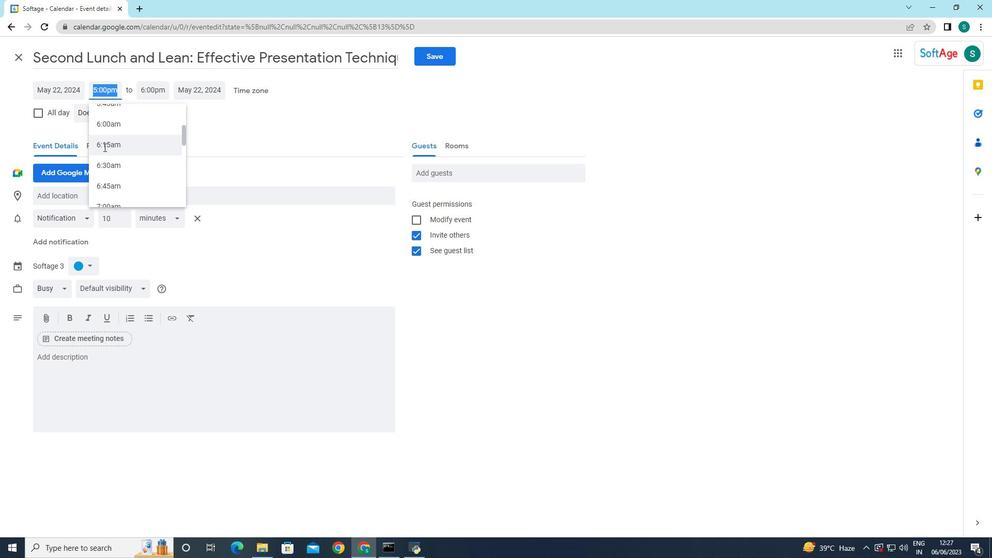 
Action: Mouse scrolled (103, 149) with delta (0, 0)
Screenshot: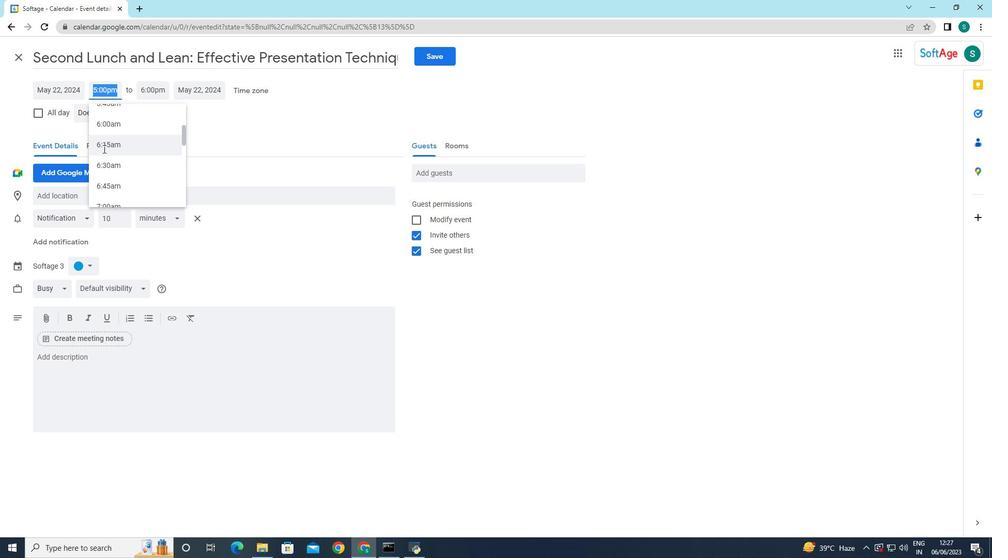 
Action: Mouse scrolled (103, 149) with delta (0, 0)
Screenshot: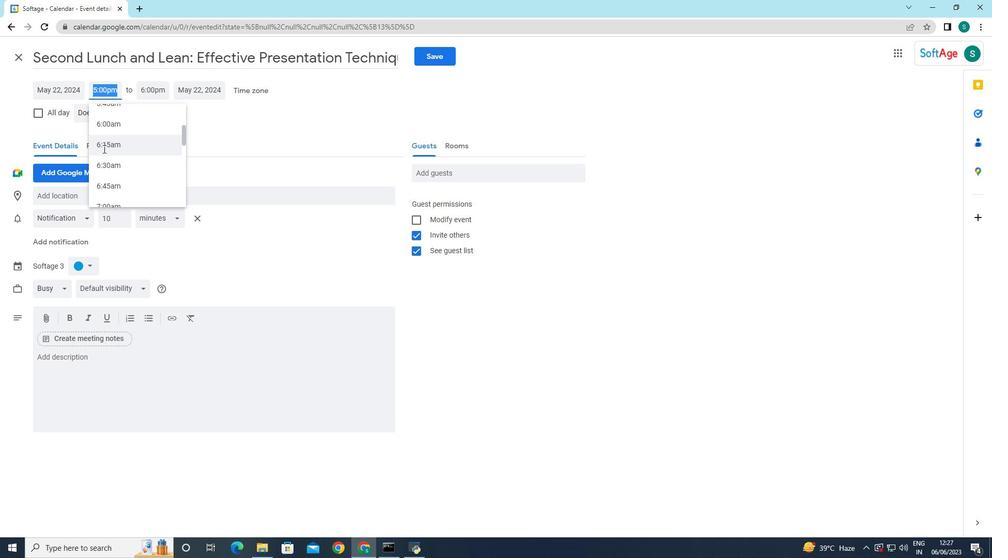 
Action: Mouse scrolled (103, 149) with delta (0, 0)
Screenshot: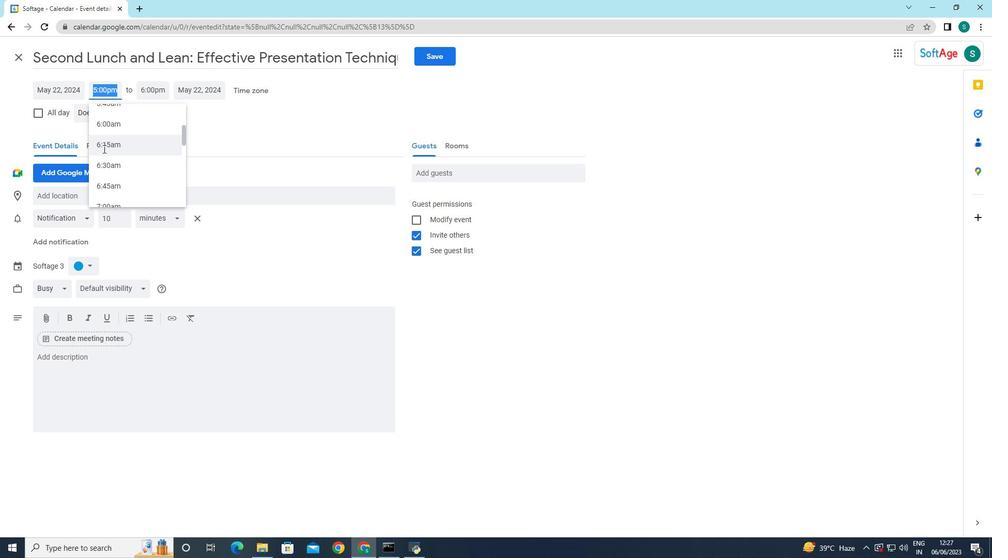 
Action: Mouse scrolled (103, 149) with delta (0, 0)
Screenshot: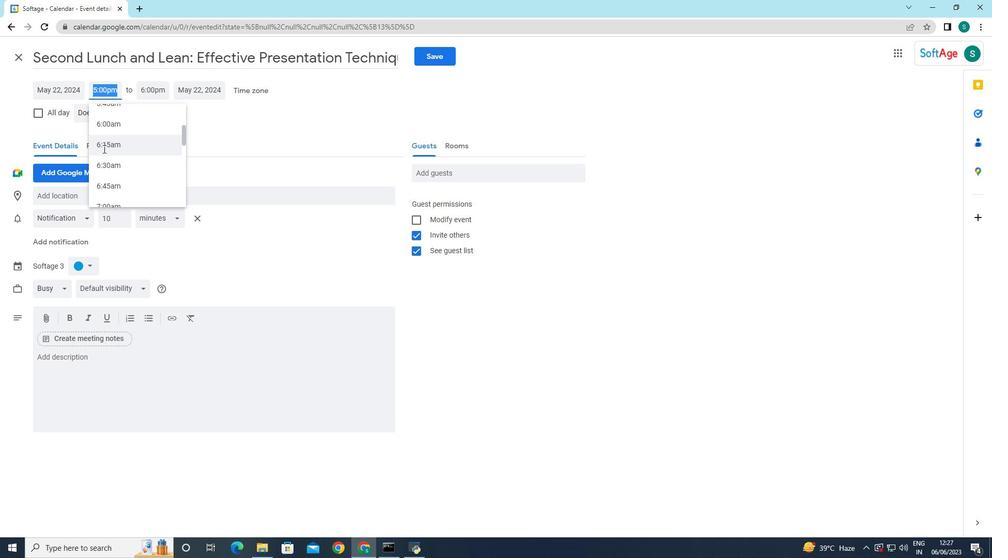 
Action: Mouse scrolled (103, 149) with delta (0, 0)
Screenshot: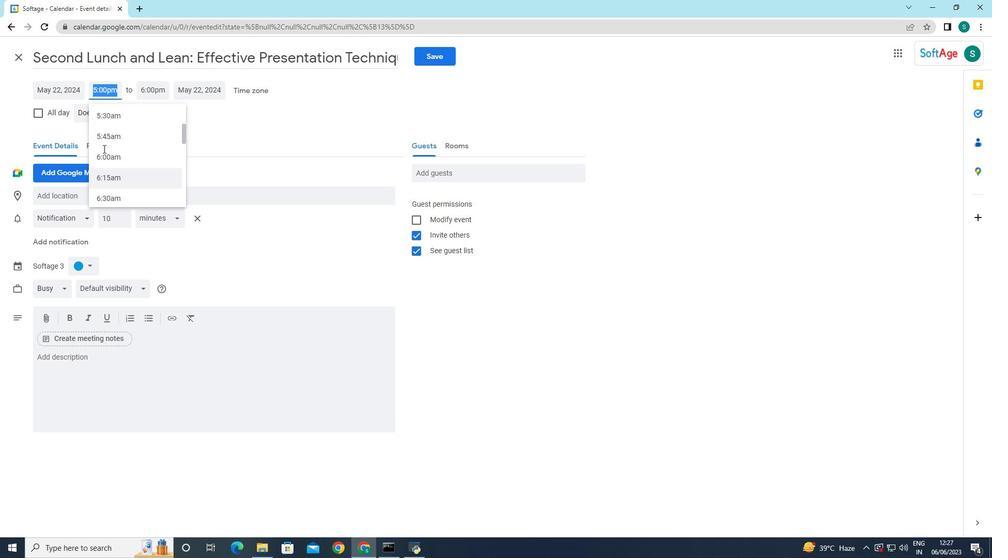 
Action: Mouse moved to (104, 152)
Screenshot: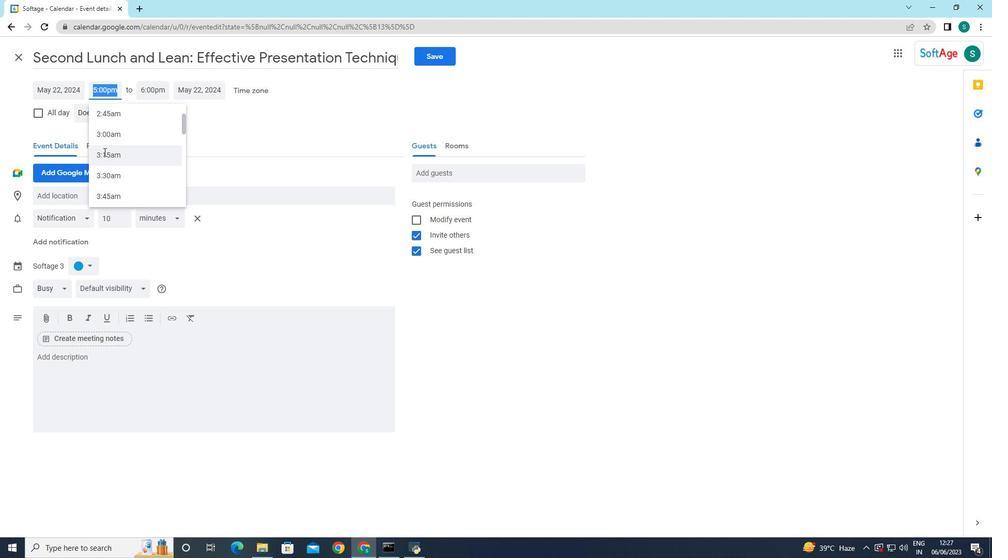 
Action: Mouse scrolled (104, 153) with delta (0, 0)
Screenshot: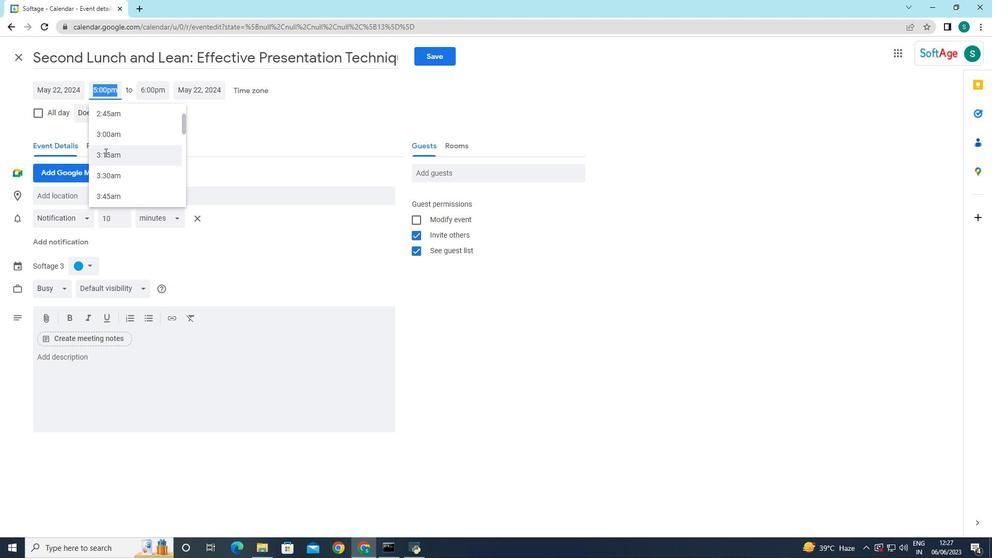 
Action: Mouse scrolled (104, 153) with delta (0, 0)
Screenshot: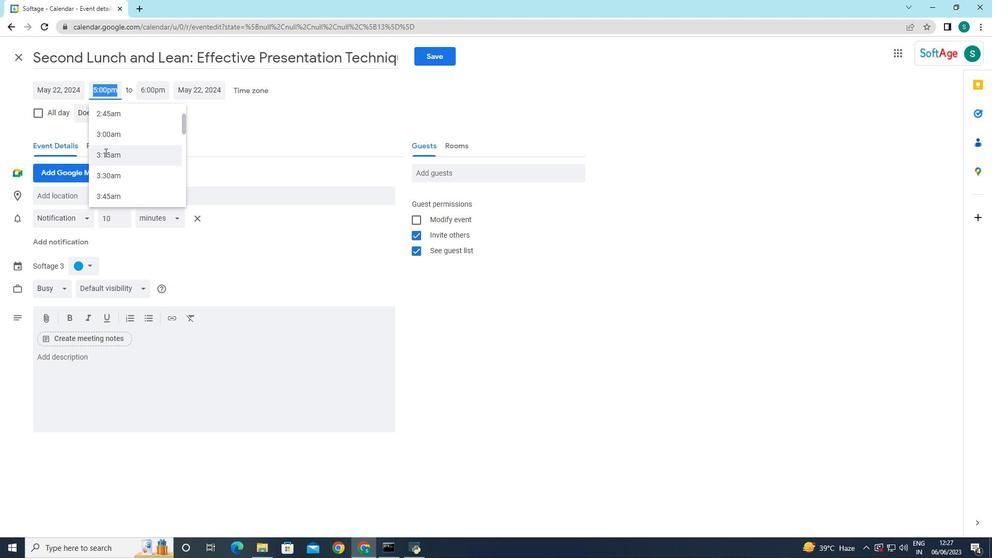 
Action: Mouse moved to (125, 123)
Screenshot: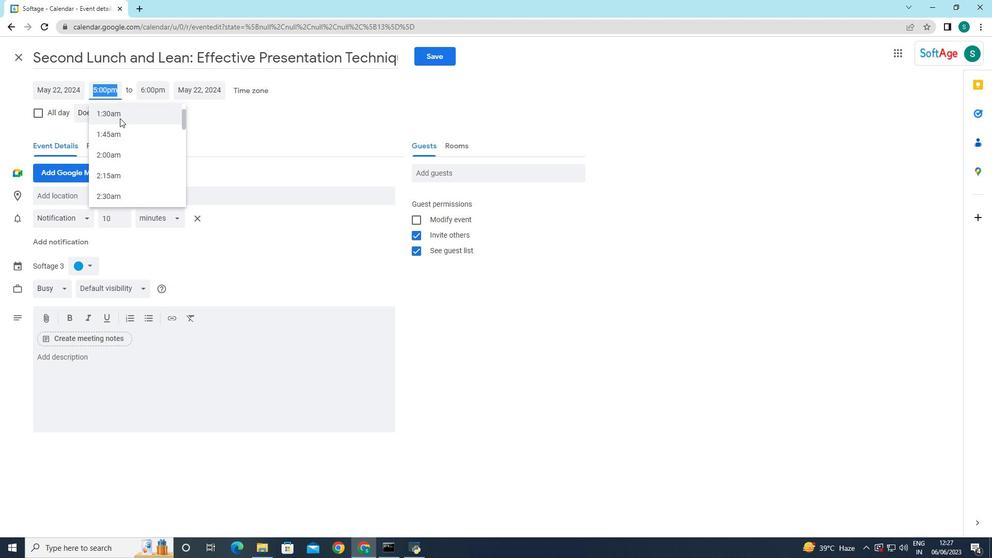 
Action: Mouse scrolled (125, 123) with delta (0, 0)
Screenshot: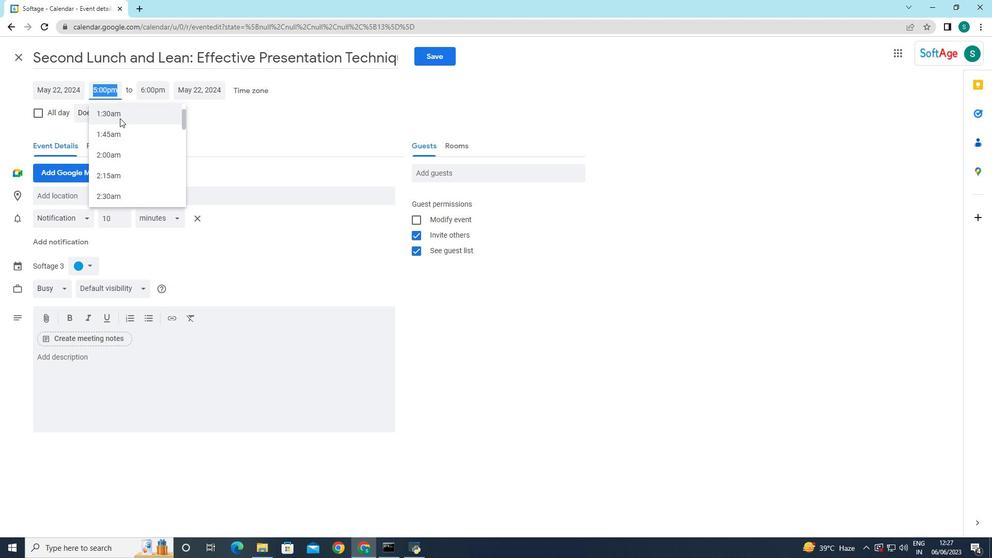 
Action: Mouse moved to (113, 126)
Screenshot: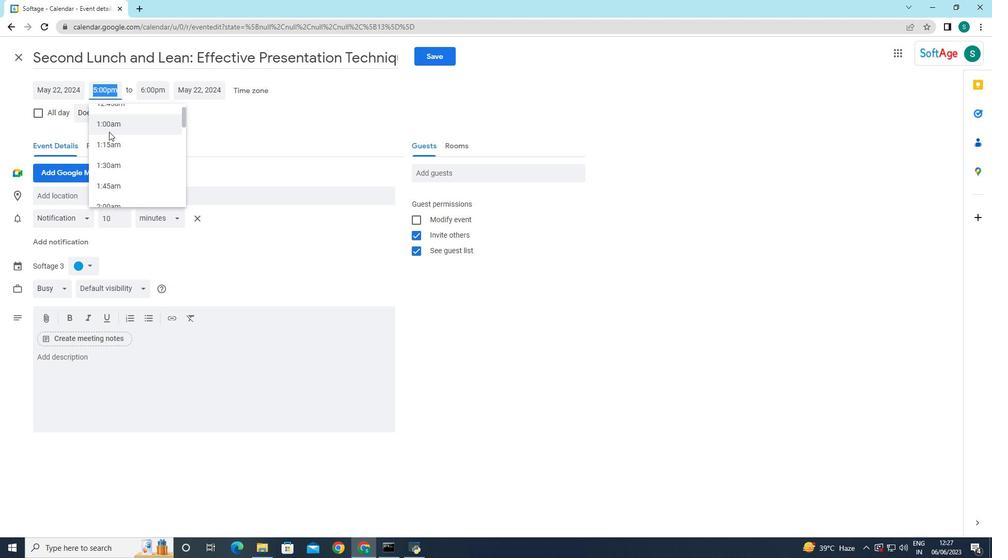 
Action: Mouse pressed left at (113, 126)
Screenshot: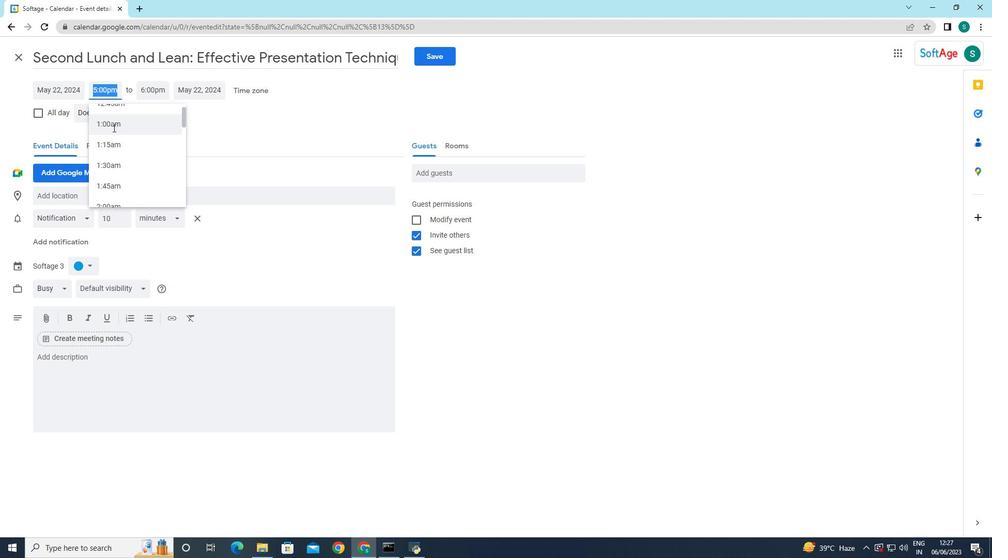 
Action: Mouse moved to (171, 118)
Screenshot: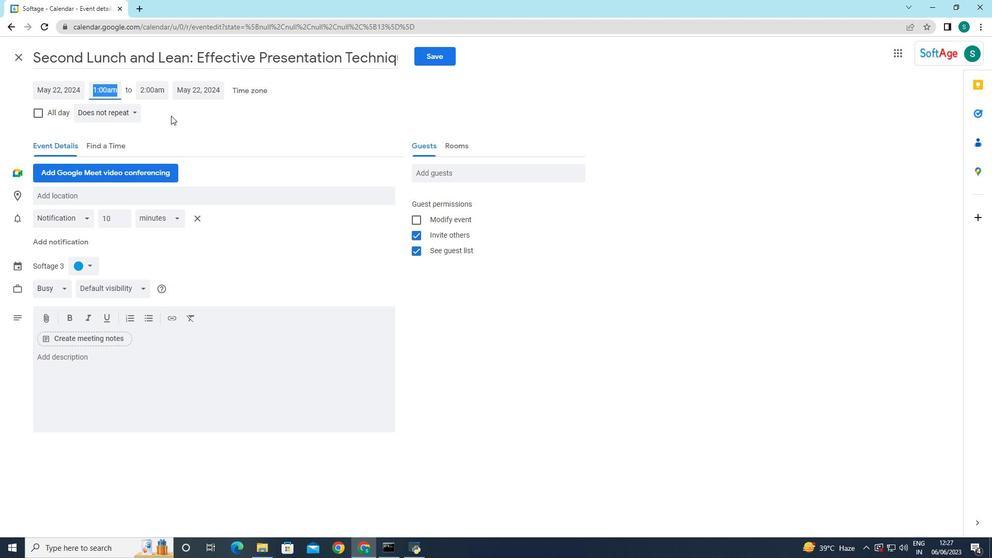 
Action: Mouse pressed left at (171, 118)
Screenshot: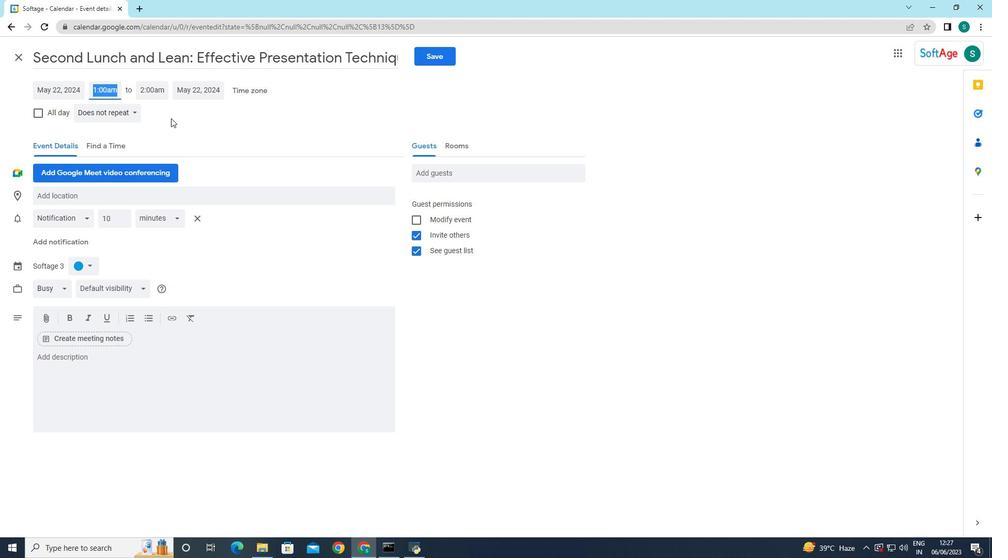 
Action: Mouse moved to (76, 361)
Screenshot: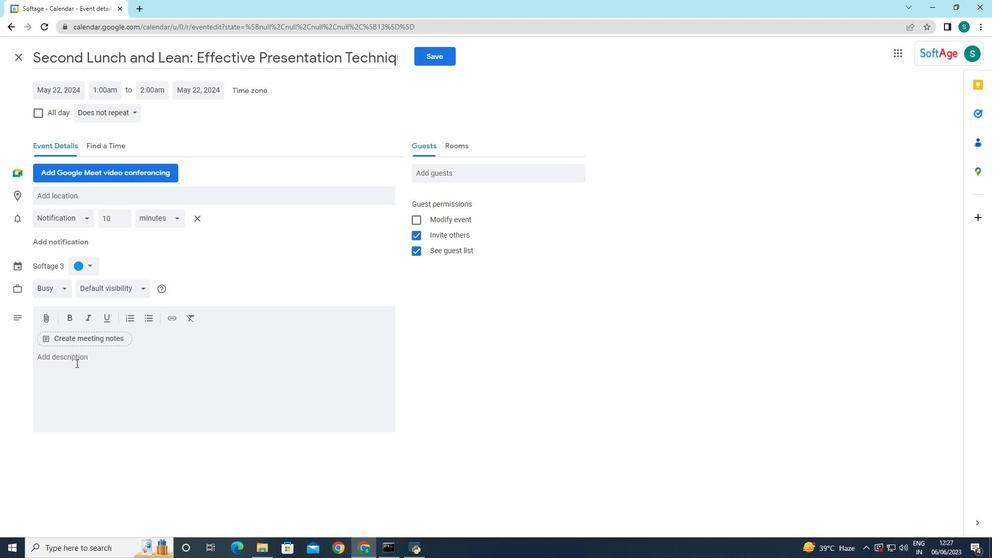
Action: Mouse pressed left at (76, 361)
Screenshot: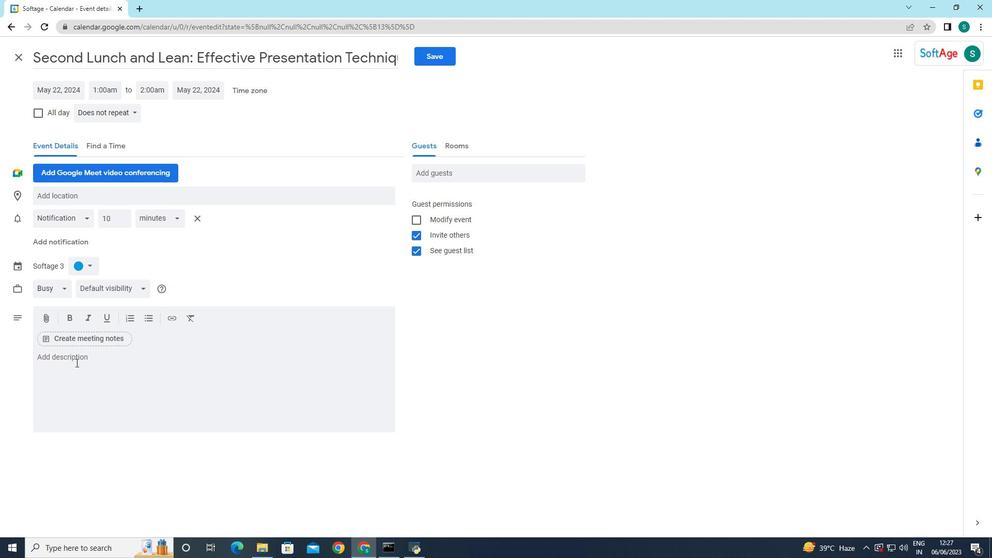 
Action: Mouse moved to (267, 265)
Screenshot: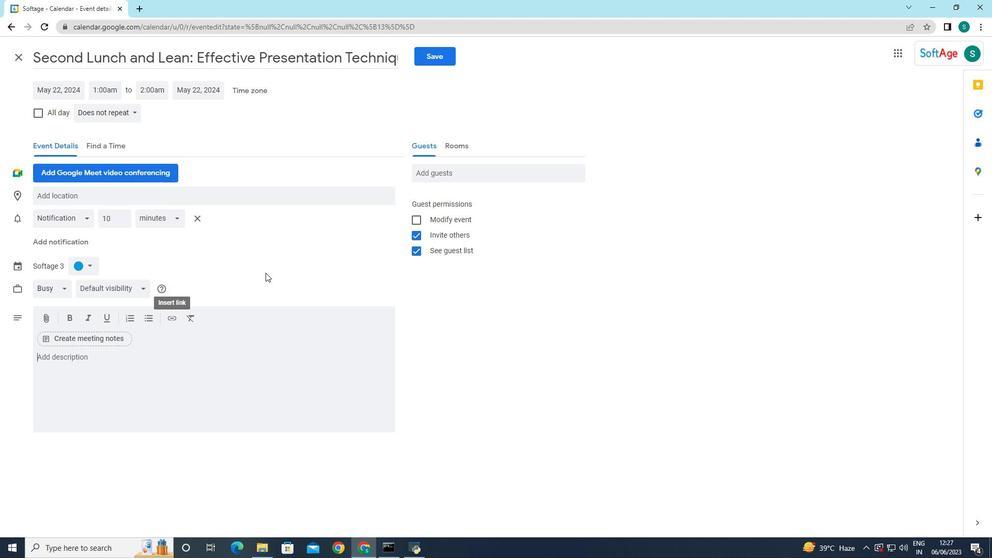 
Action: Key pressed <Key.caps_lock>A<Key.caps_lock><Key.space>coffee<Key.space>meeting<Key.space>with<Key.space>a<Key.space>client<Key.space>is<Key.space>an<Key.space>informal<Key.space>and<Key.space>relaxed<Key.space>setting<Key.space>where<Key.space>business<Key.space>professionals<Key.space>come<Key.space>together<Key.space>to<Key.space>discuss<Key.space>matters<Key.space>related<Key.space>to<Key.space>their<Key.space>professional<Key.space>relationship.<Key.space><Key.caps_lock>I<Key.caps_lock>t<Key.space>provides<Key.space>an<Key.space>opportunity<Key.space>to<Key.space>connect<Key.space>on<Key.space>a<Key.space>more<Key.space>pedr<Key.backspace><Key.backspace>rsonal<Key.space>level<Key.space><Key.backspace>,<Key.space>build<Key.space>rapport,<Key.space>and<Key.space>strengthen<Key.space>the<Key.space>buss<Key.backspace>iness<Key.space>partnershop<Key.backspace><Key.backspace>ip.
Screenshot: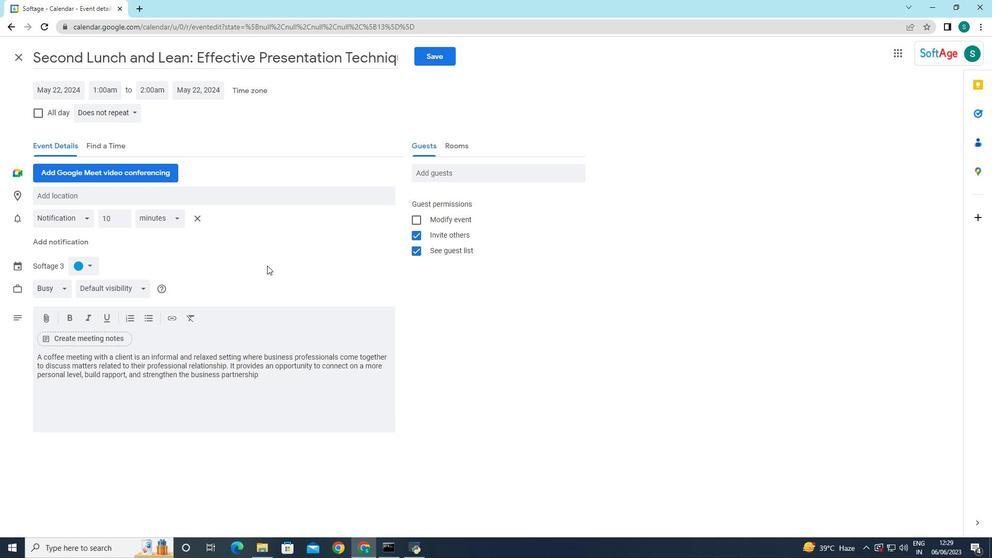
Action: Mouse moved to (474, 178)
Screenshot: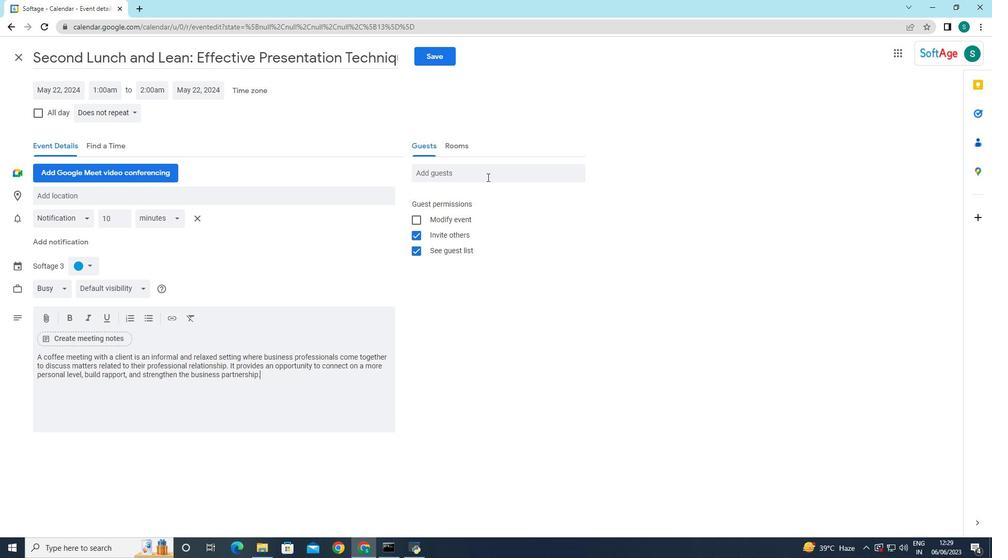 
Action: Mouse pressed left at (474, 178)
Screenshot: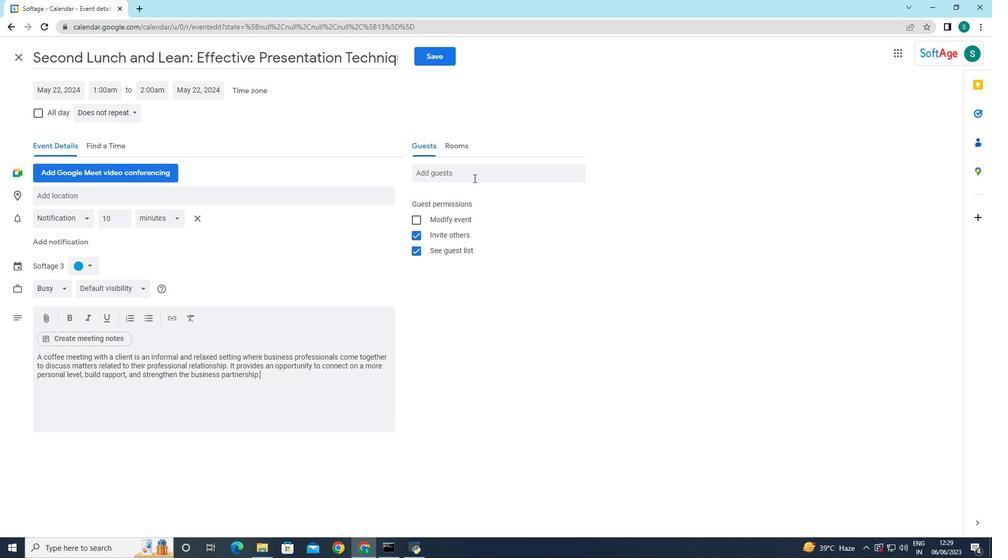 
Action: Mouse moved to (474, 177)
Screenshot: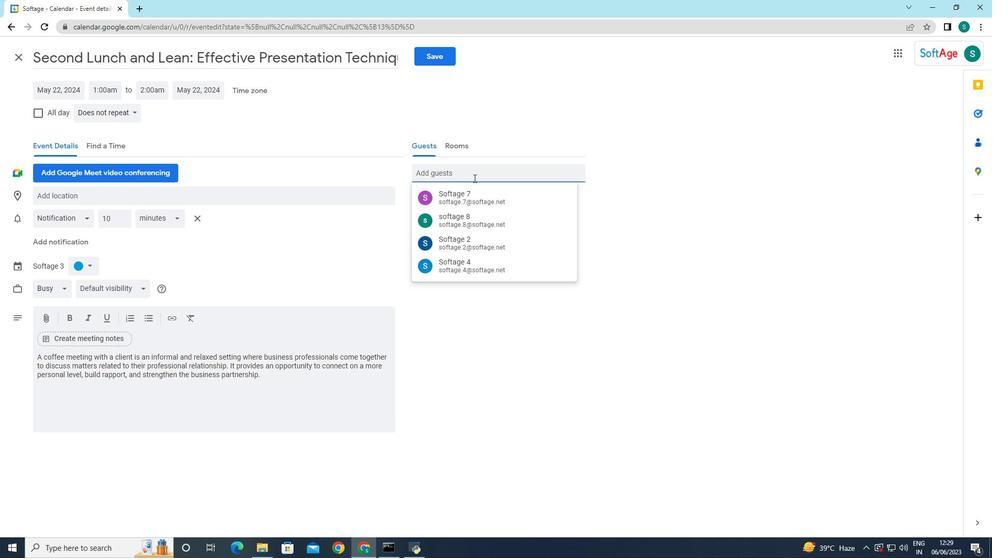 
Action: Key pressed softage.10
Screenshot: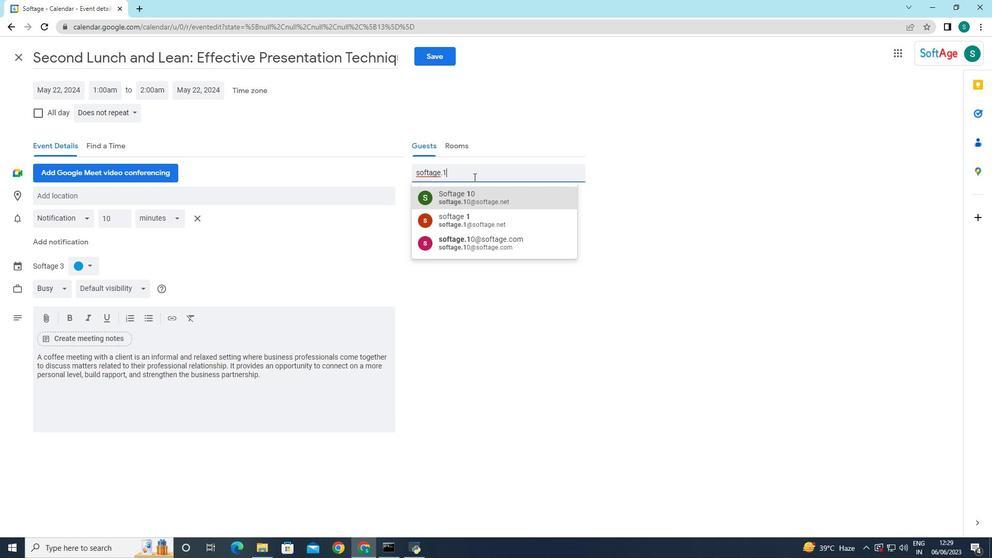 
Action: Mouse moved to (488, 201)
Screenshot: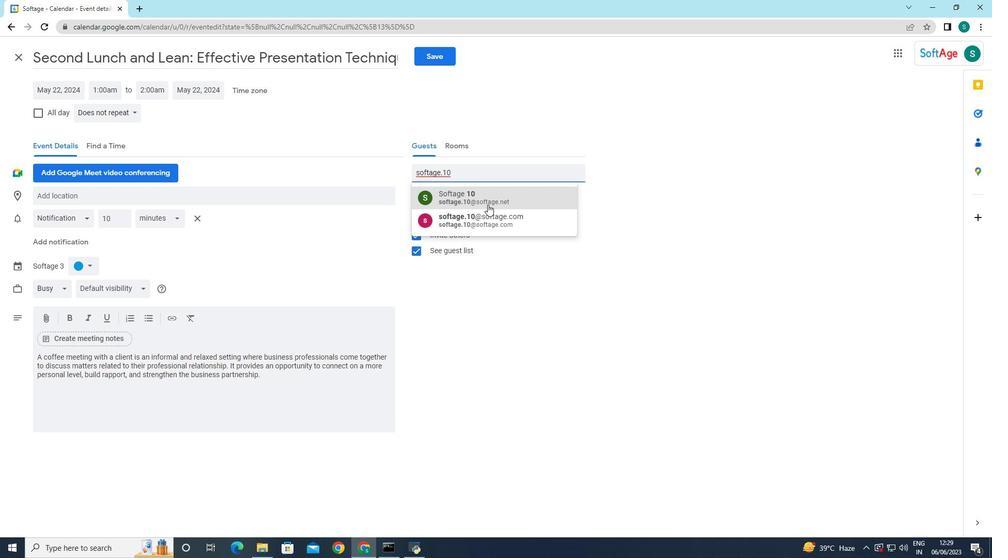 
Action: Mouse pressed left at (488, 201)
Screenshot: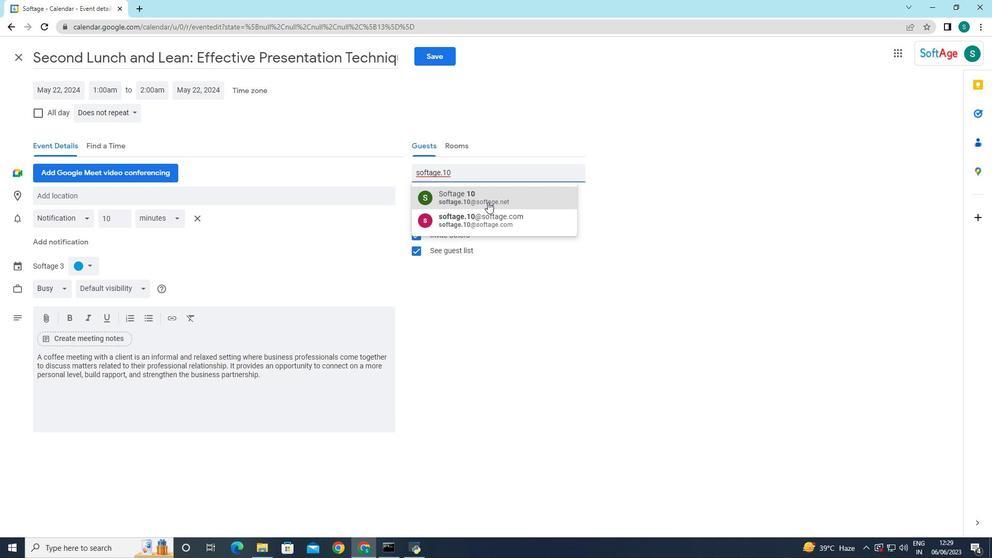 
Action: Mouse moved to (476, 173)
Screenshot: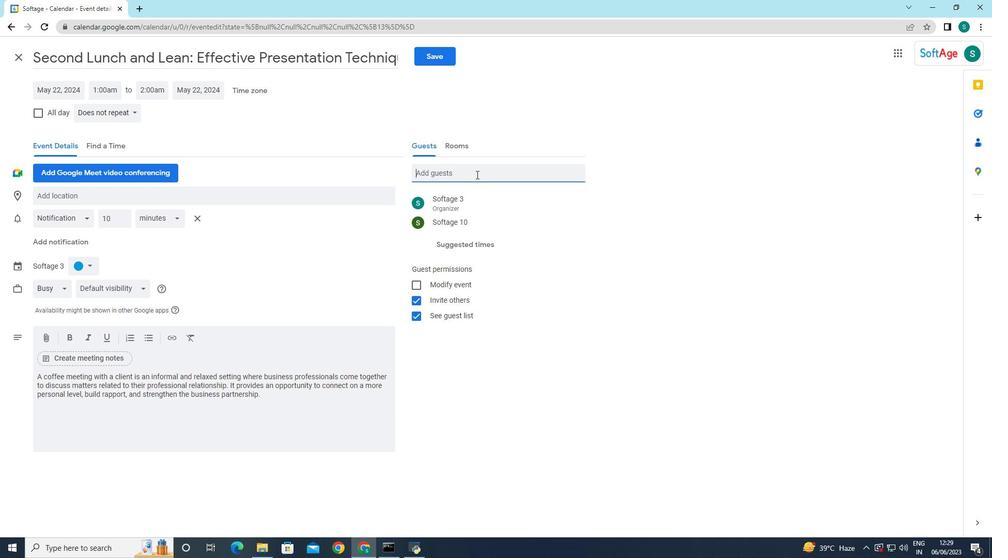 
Action: Mouse pressed left at (476, 173)
Screenshot: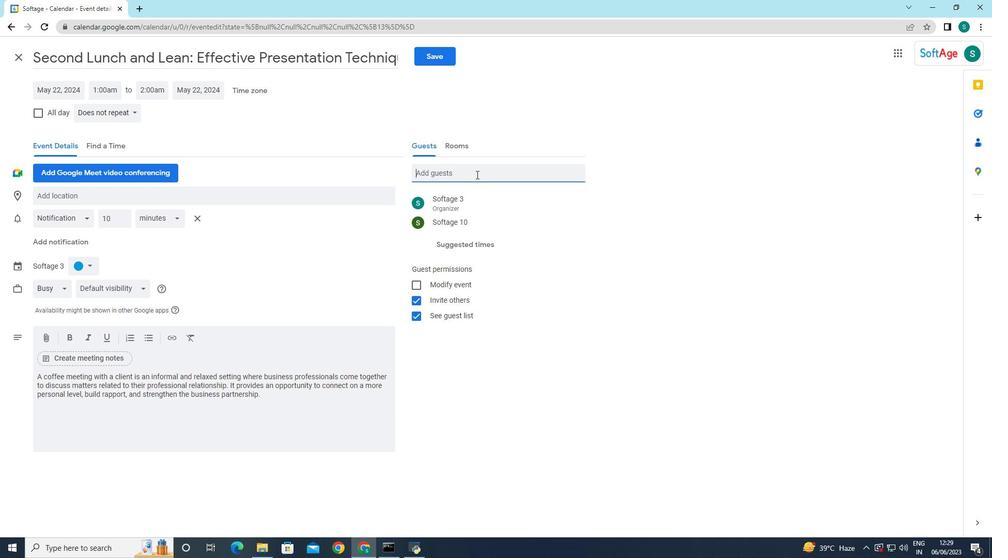 
Action: Key pressed softage.1
Screenshot: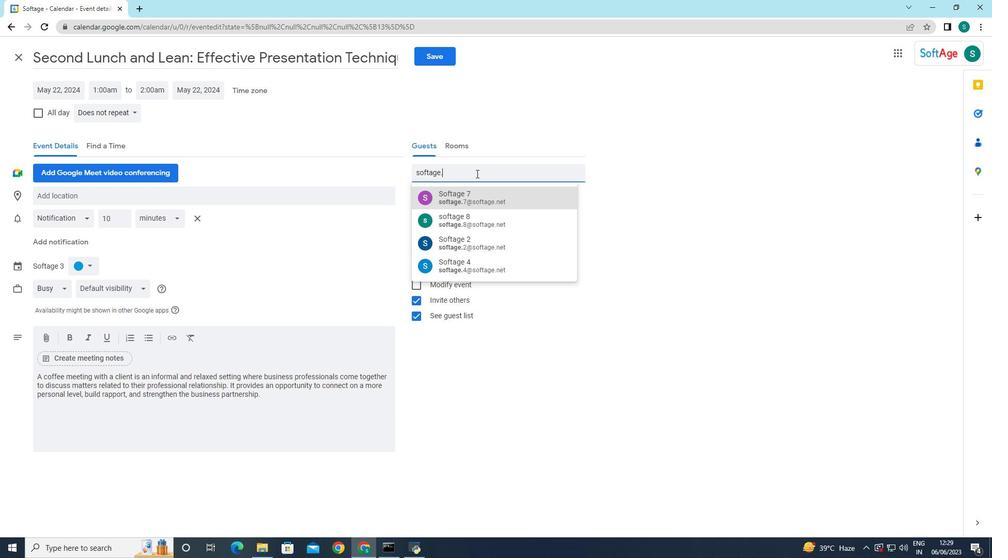 
Action: Mouse moved to (493, 193)
Screenshot: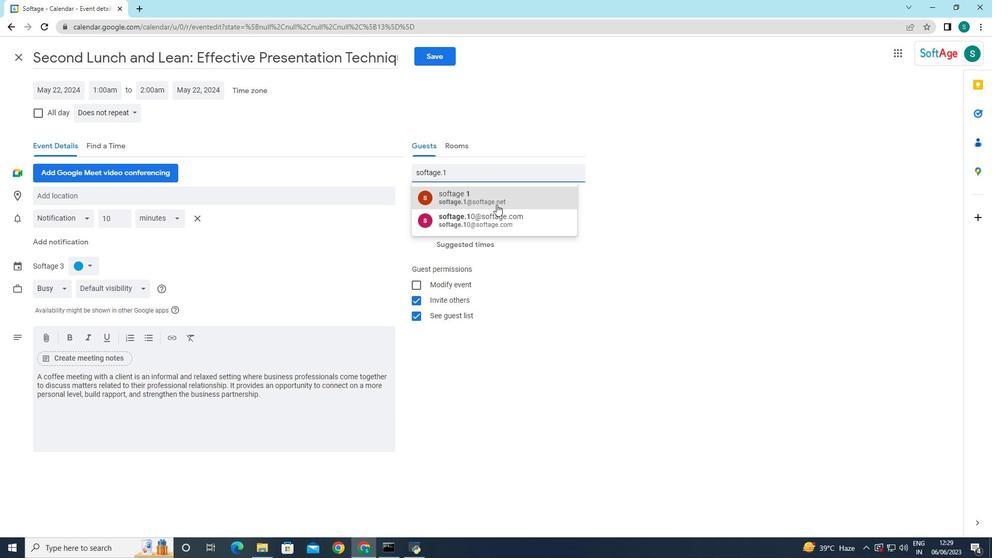
Action: Mouse pressed left at (493, 193)
Screenshot: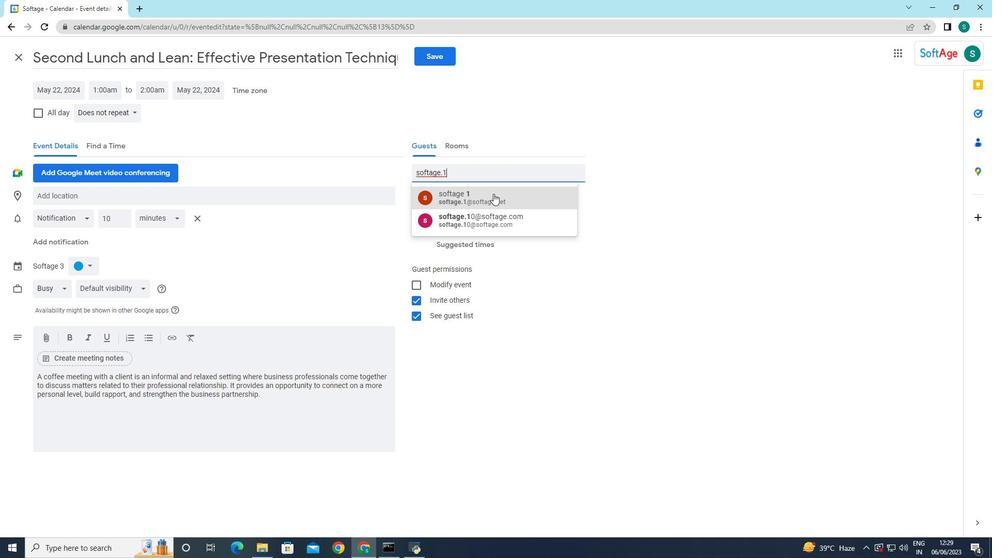 
Action: Mouse moved to (571, 199)
Screenshot: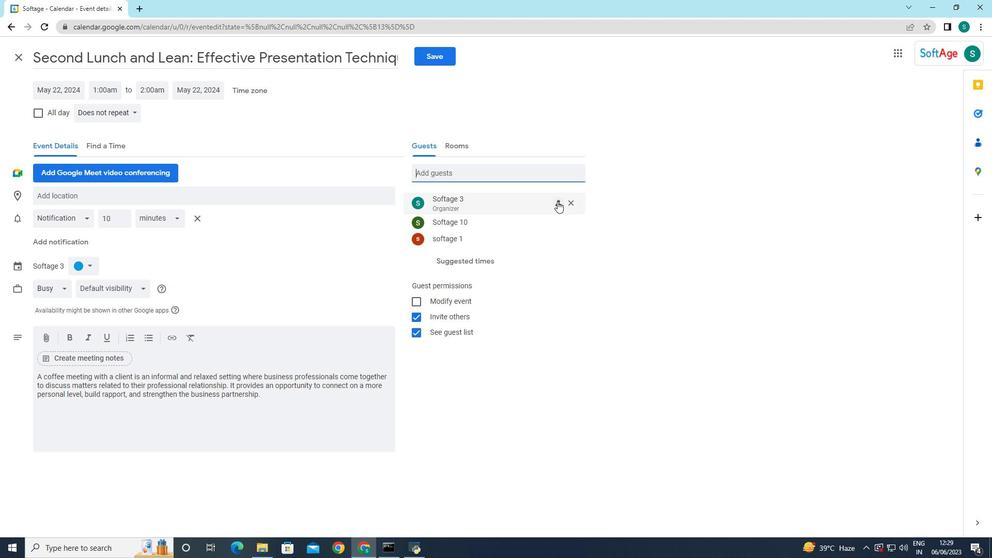 
Action: Mouse pressed left at (571, 199)
Screenshot: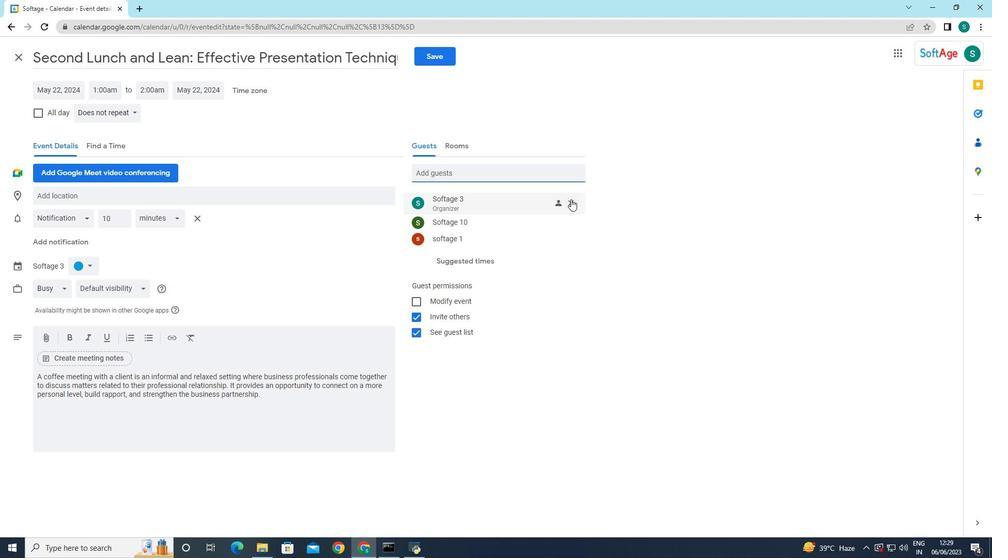 
Action: Mouse moved to (117, 118)
Screenshot: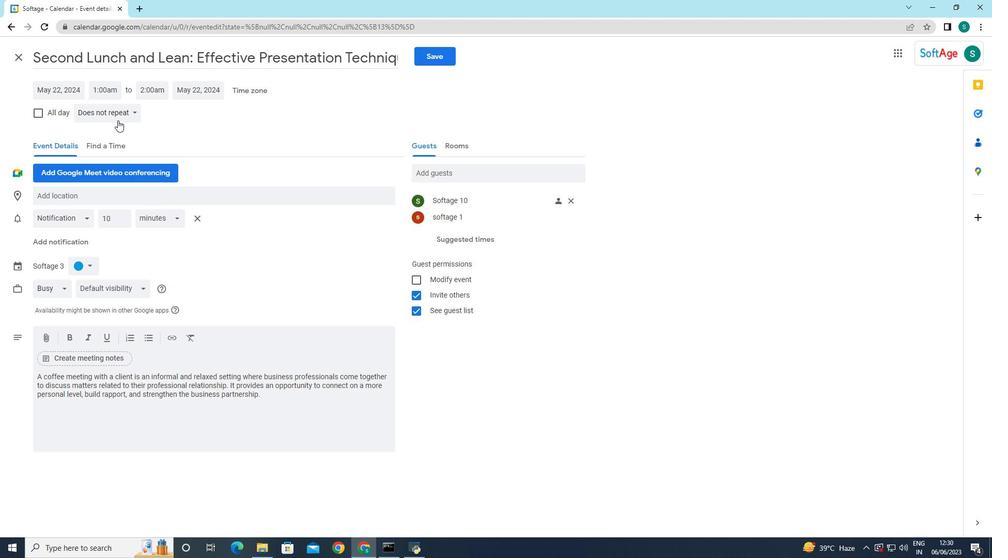 
Action: Mouse pressed left at (117, 118)
Screenshot: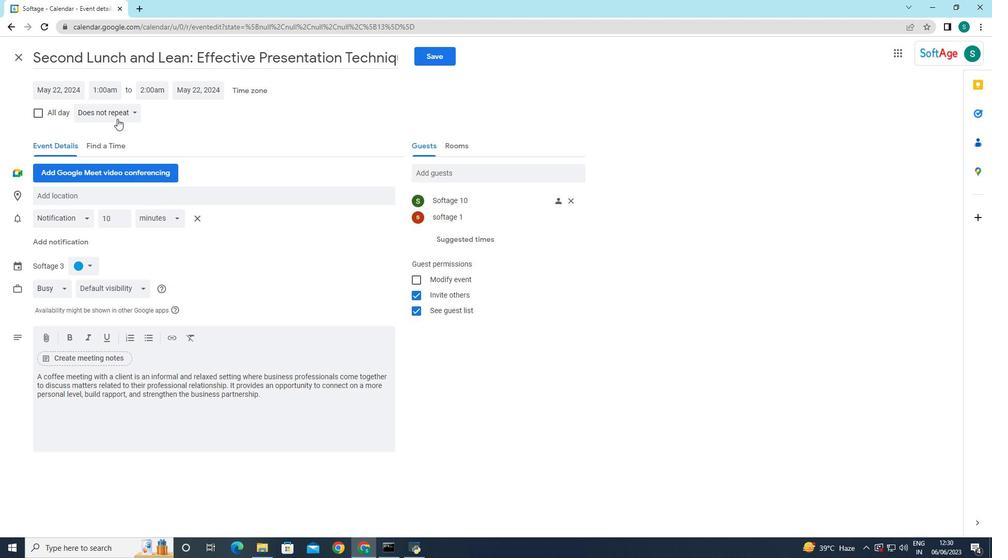 
Action: Mouse moved to (113, 128)
Screenshot: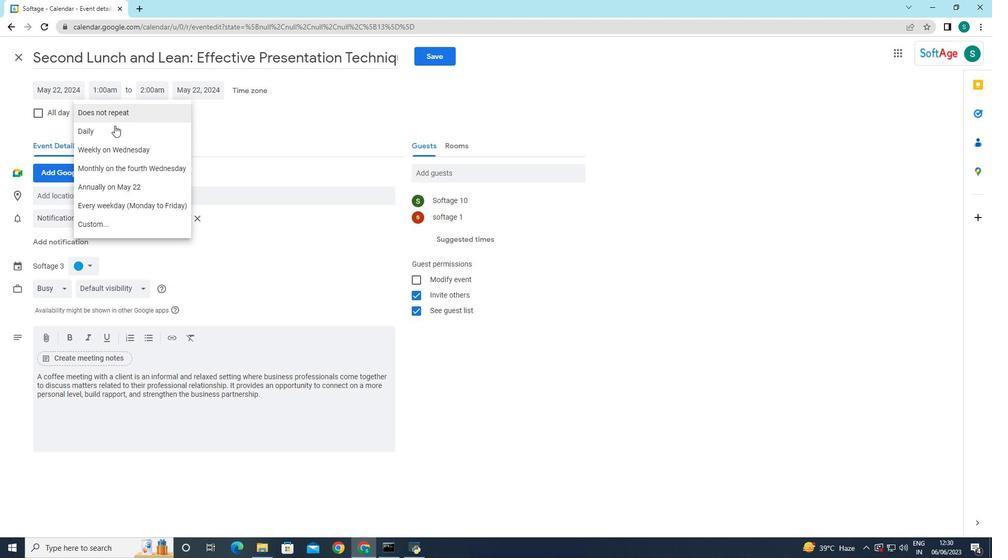 
Action: Mouse pressed left at (113, 128)
Screenshot: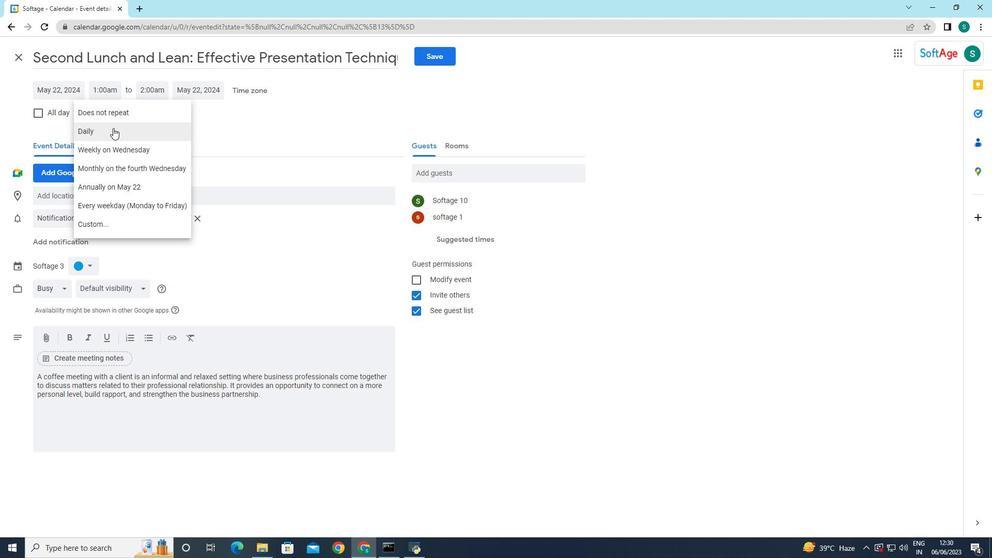 
Action: Mouse moved to (441, 53)
Screenshot: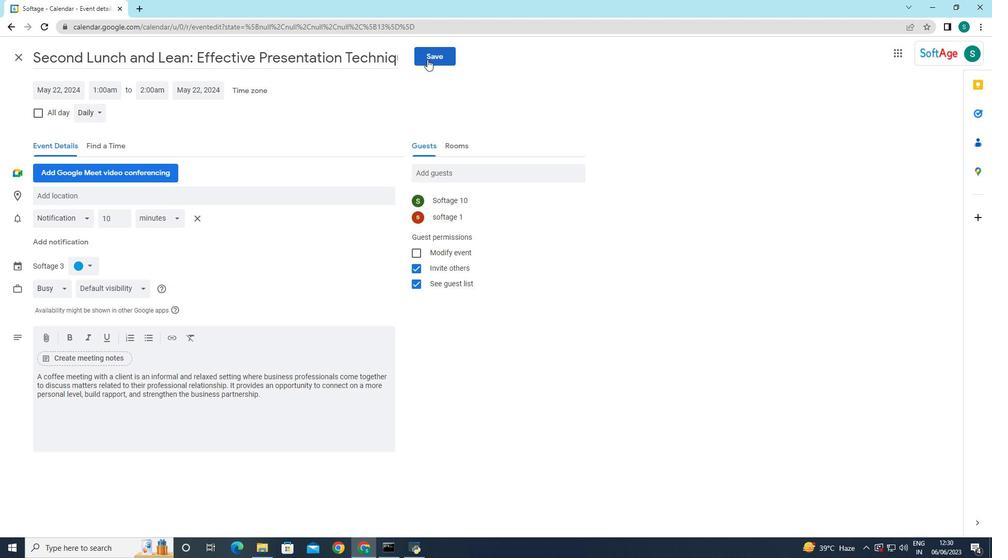 
Action: Mouse pressed left at (441, 53)
Screenshot: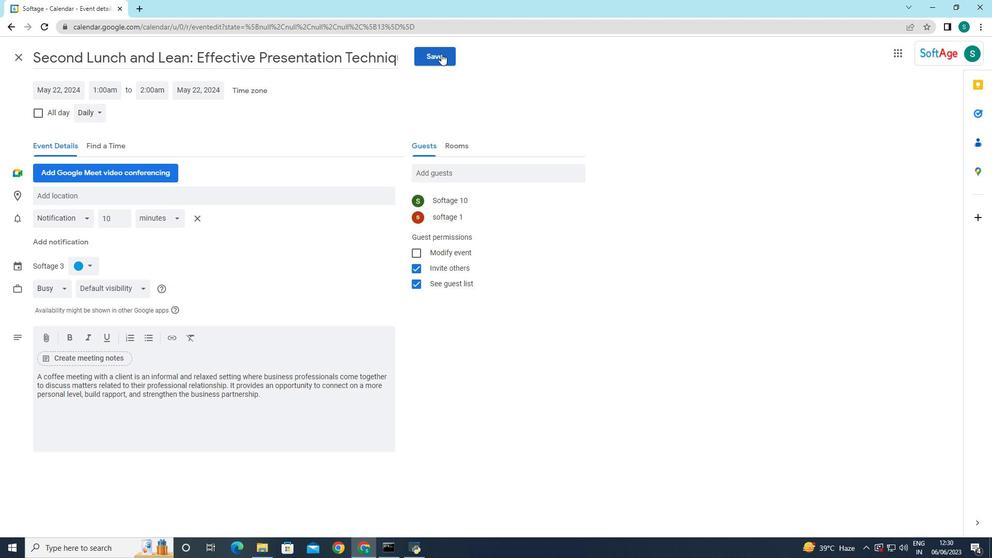 
Action: Mouse moved to (594, 309)
Screenshot: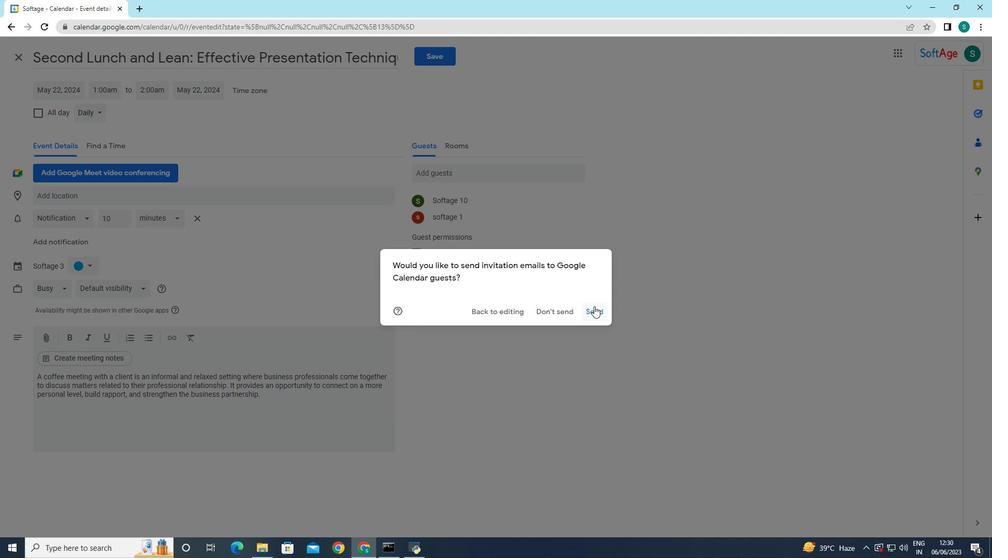 
Action: Mouse pressed left at (594, 309)
Screenshot: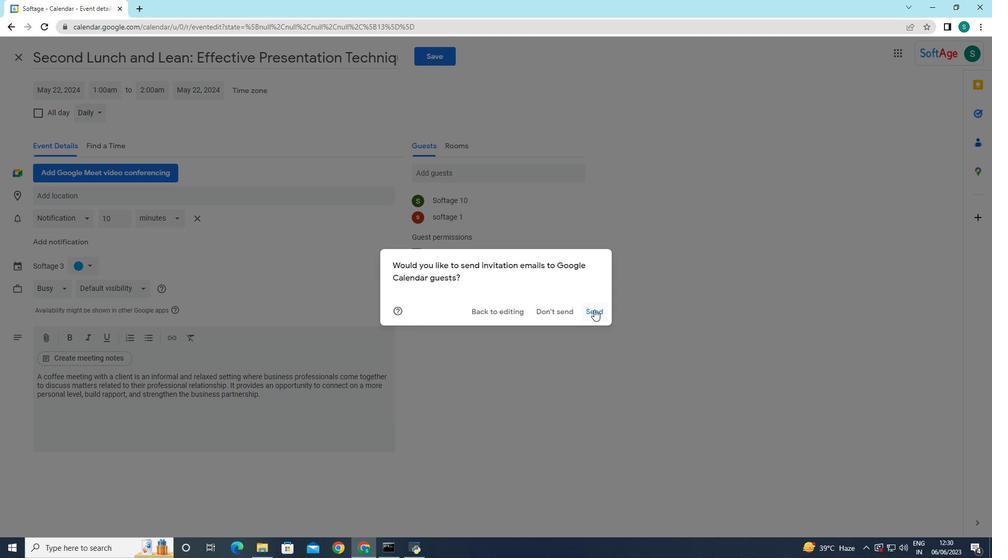 
